 Task: Find a guest house in Tubarao, Brazil for 9 guests from 8th to 15th August, with self check-in, a price range of 10,000 to 14,000, 5 bedrooms, 5 bathrooms, 8+ beds, and amenities including Wifi, Free parking, TV, Gym, and Breakfast.
Action: Mouse moved to (420, 106)
Screenshot: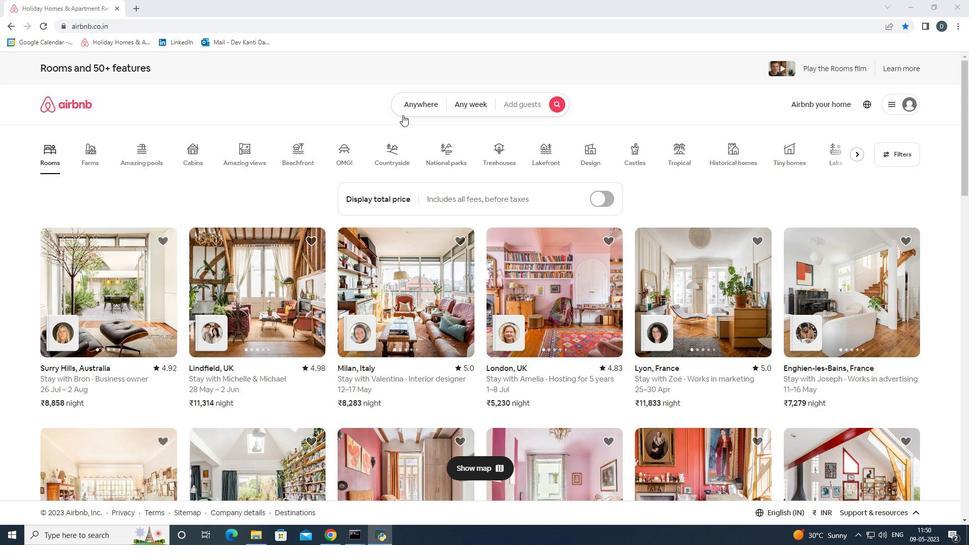 
Action: Mouse pressed left at (420, 106)
Screenshot: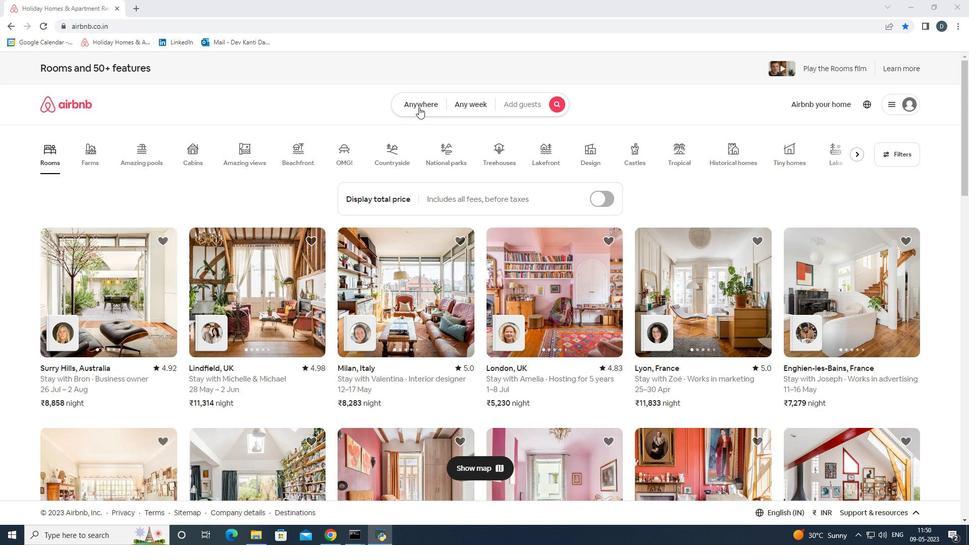 
Action: Mouse moved to (375, 143)
Screenshot: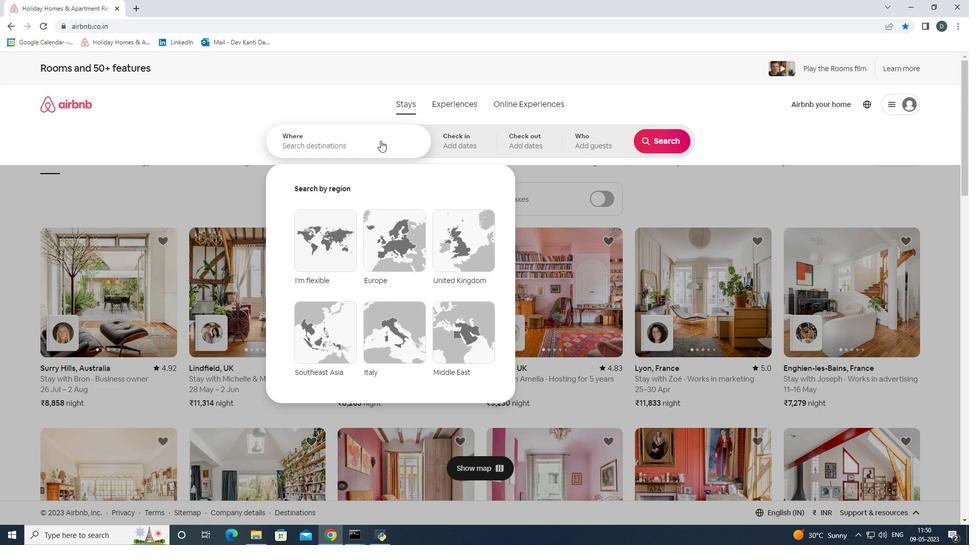 
Action: Mouse pressed left at (375, 143)
Screenshot: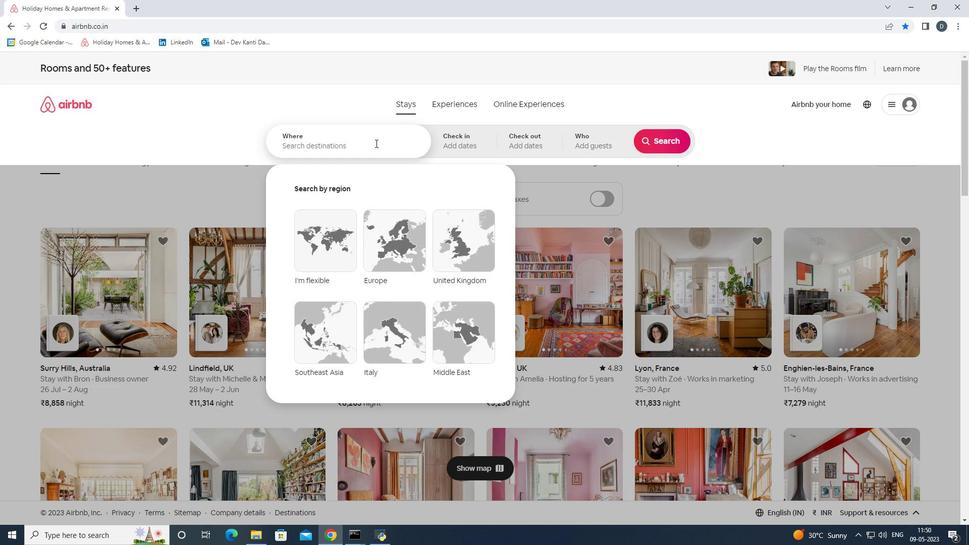 
Action: Key pressed <Key.shift>Tubarao,<Key.space><Key.shift><Key.shift><Key.shift><Key.shift><Key.shift><Key.shift><Key.shift><Key.shift><Key.shift><Key.shift><Key.shift><Key.shift><Key.shift><Key.shift>Brazil<Key.enter>
Screenshot: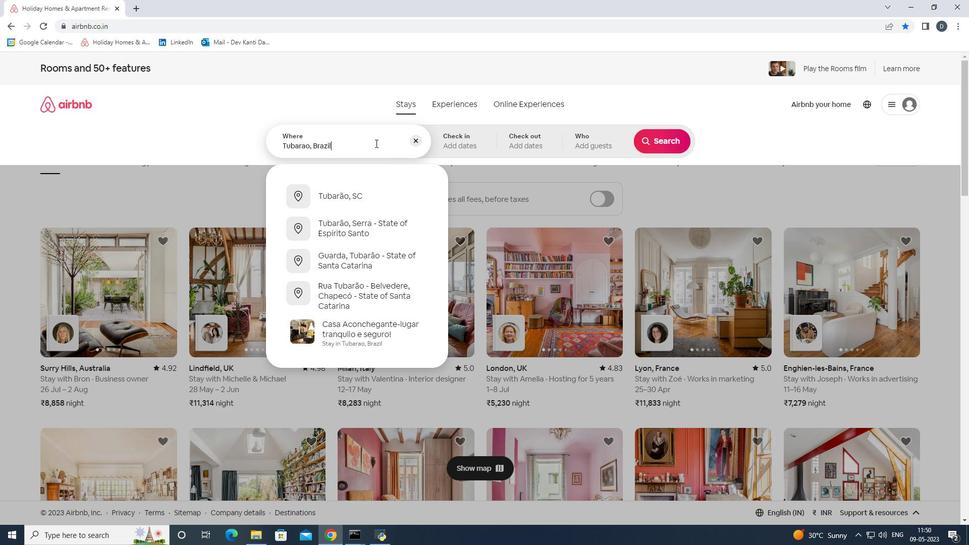 
Action: Mouse moved to (659, 222)
Screenshot: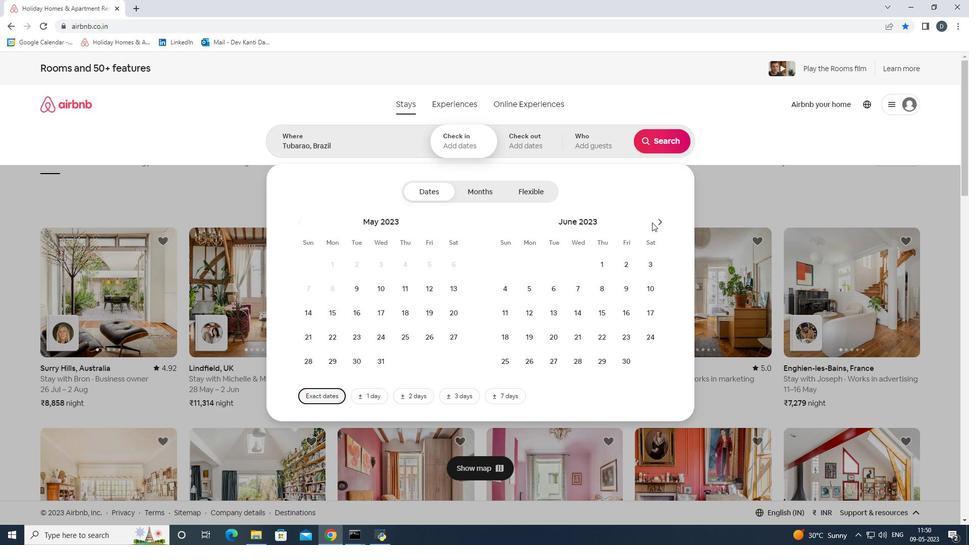 
Action: Mouse pressed left at (659, 222)
Screenshot: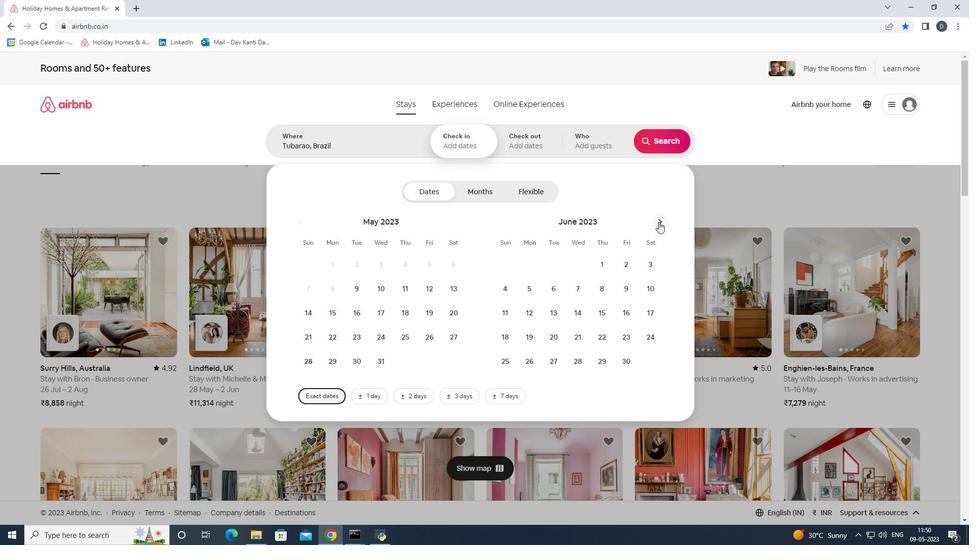 
Action: Mouse pressed left at (659, 222)
Screenshot: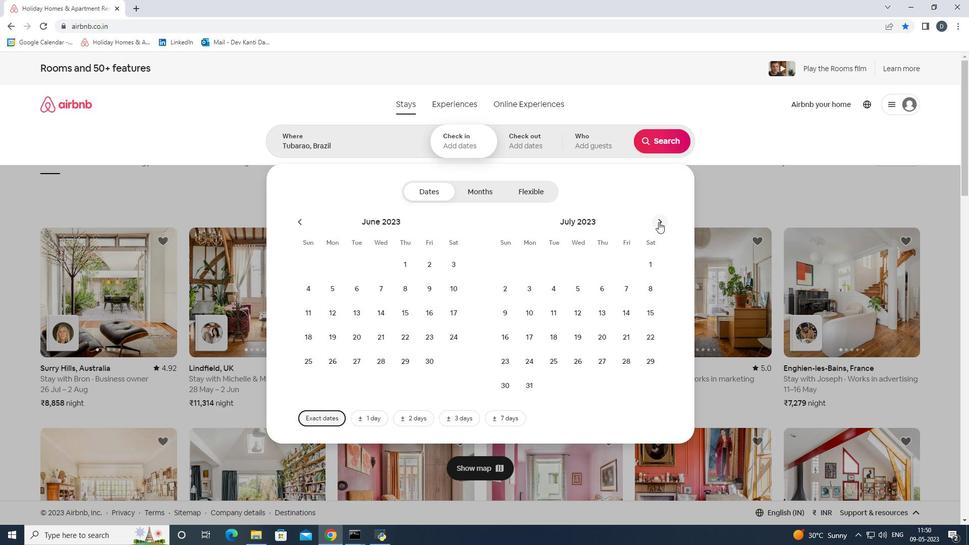 
Action: Mouse moved to (562, 286)
Screenshot: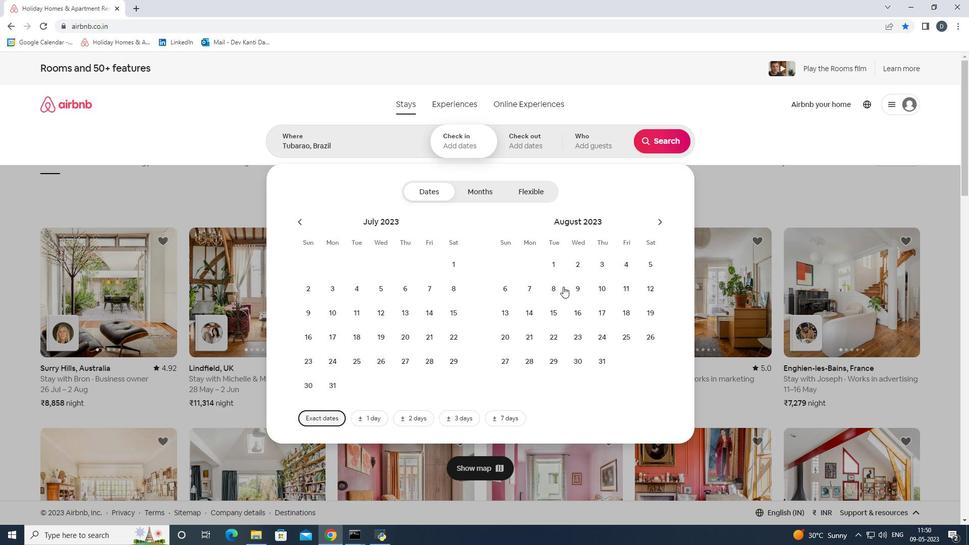 
Action: Mouse pressed left at (562, 286)
Screenshot: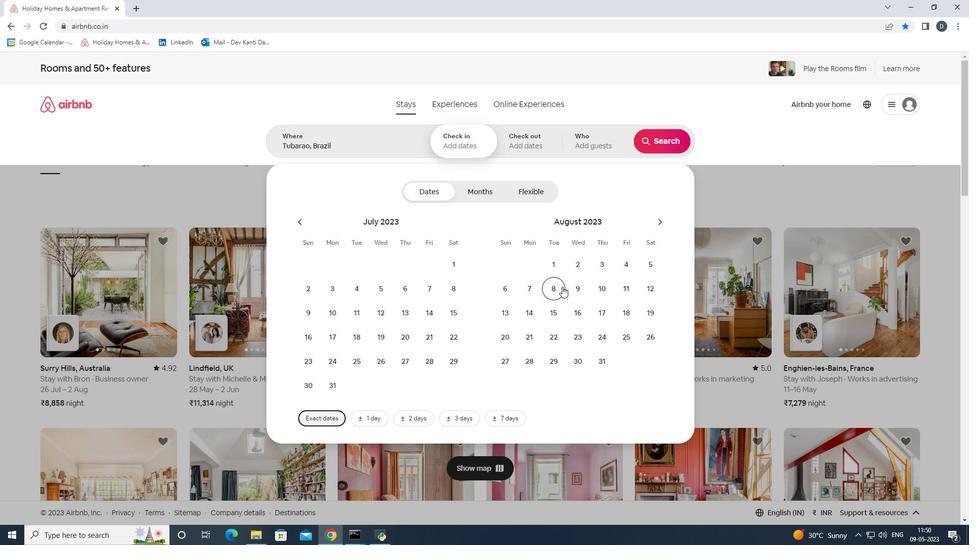 
Action: Mouse moved to (558, 311)
Screenshot: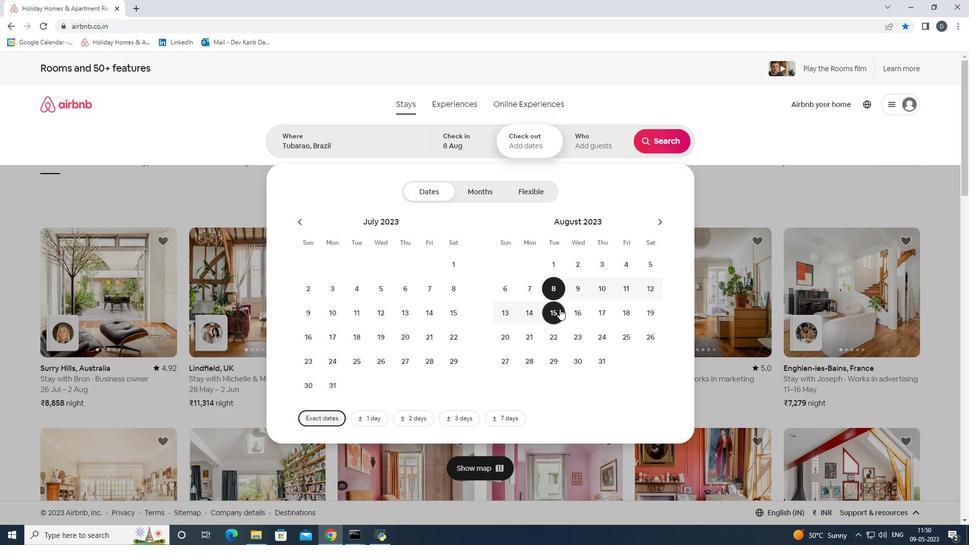 
Action: Mouse pressed left at (558, 311)
Screenshot: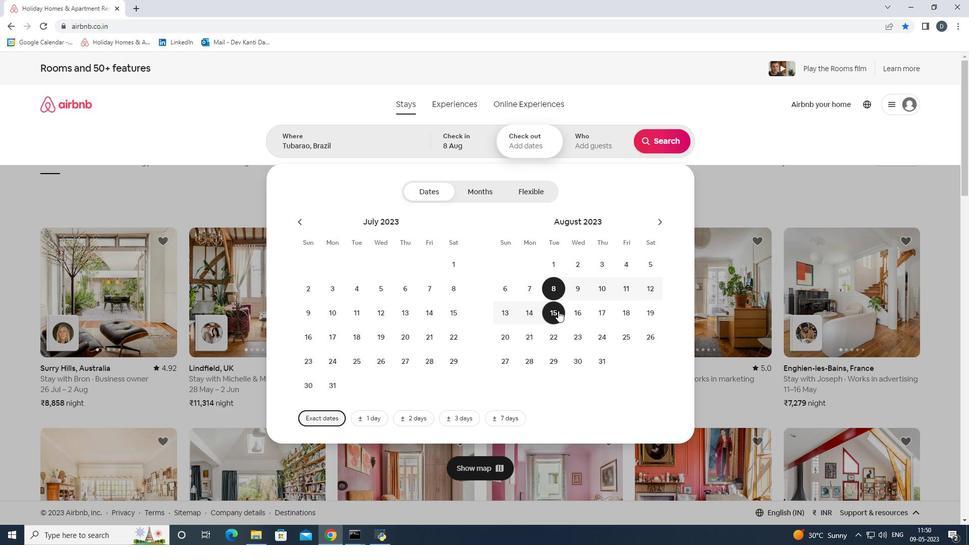 
Action: Mouse moved to (590, 143)
Screenshot: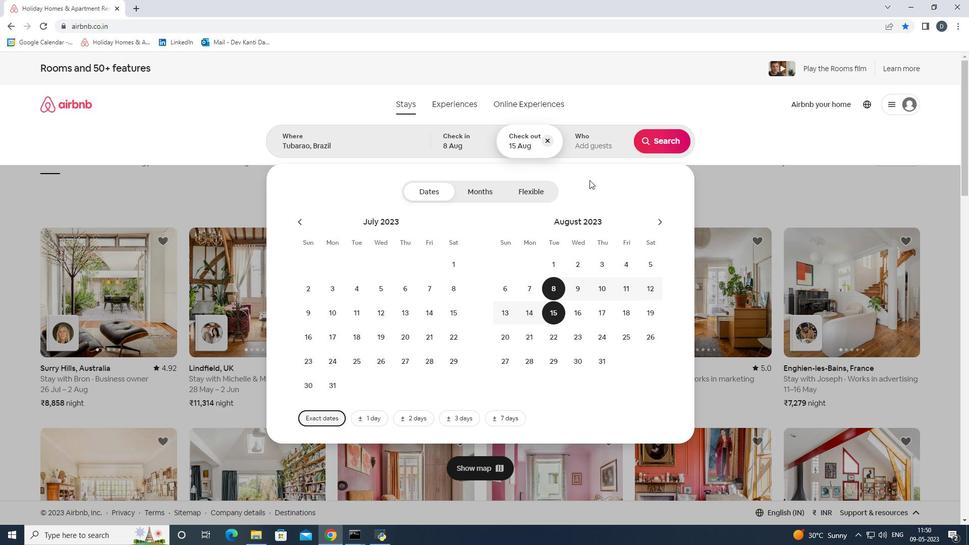 
Action: Mouse pressed left at (590, 143)
Screenshot: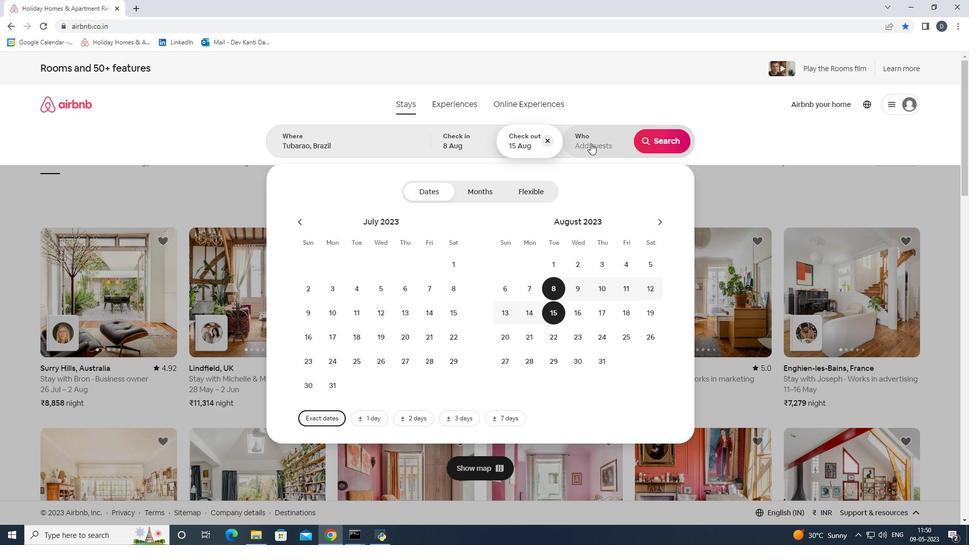 
Action: Mouse moved to (667, 197)
Screenshot: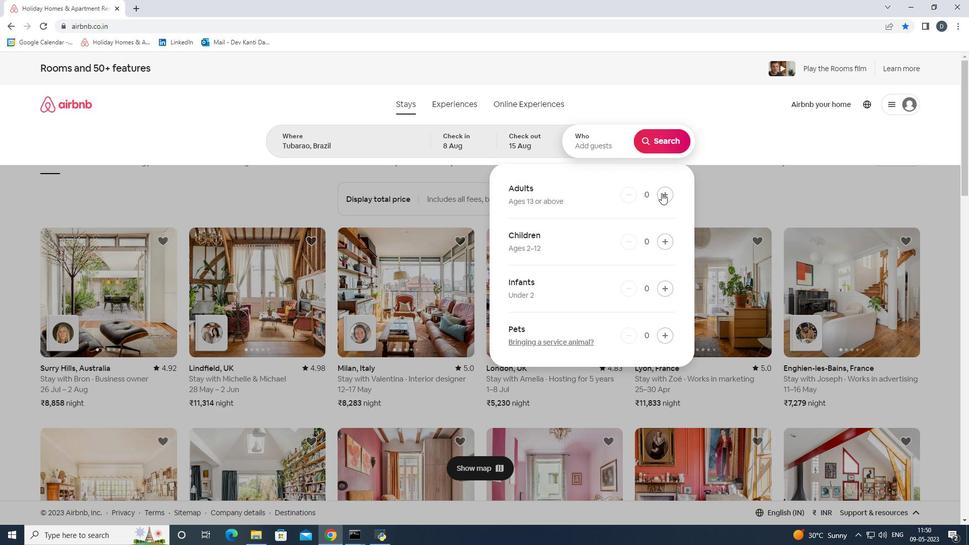 
Action: Mouse pressed left at (667, 197)
Screenshot: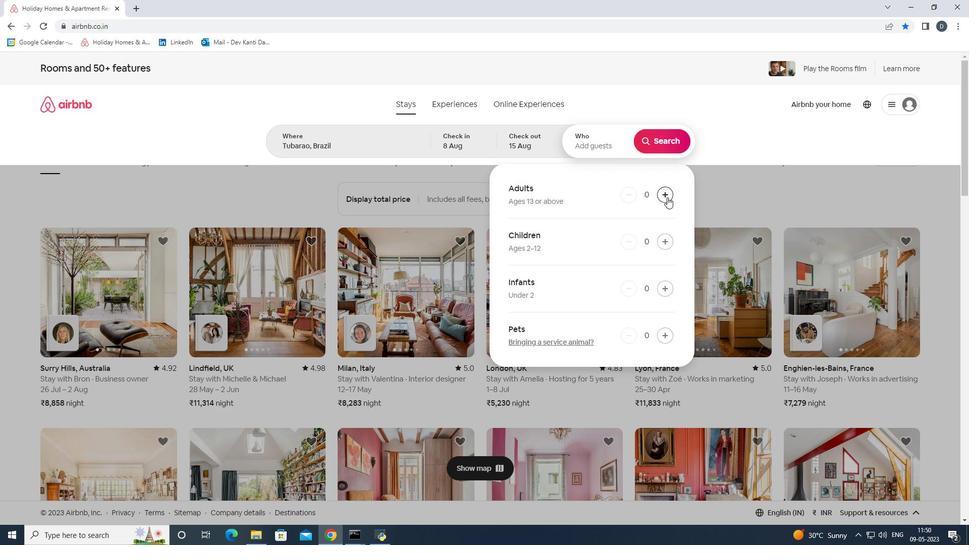 
Action: Mouse pressed left at (667, 197)
Screenshot: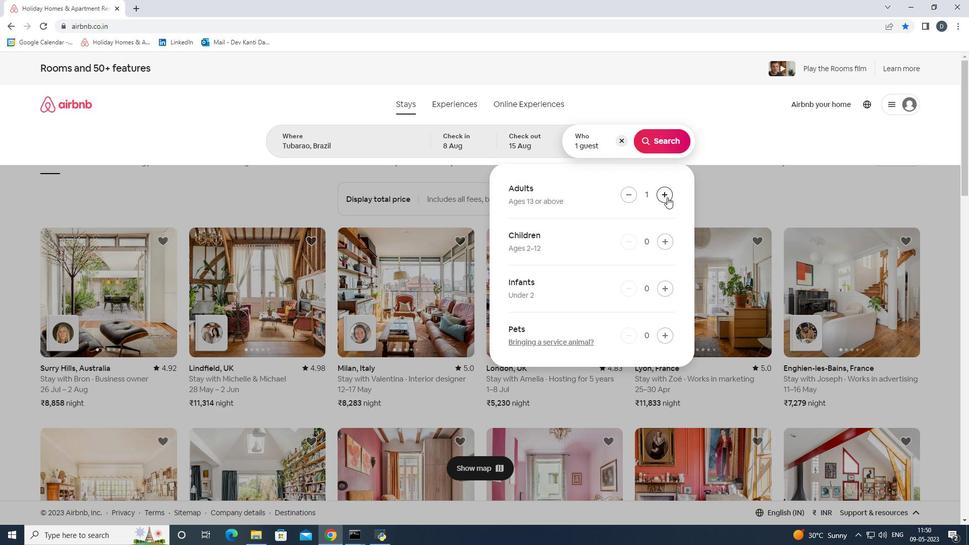 
Action: Mouse pressed left at (667, 197)
Screenshot: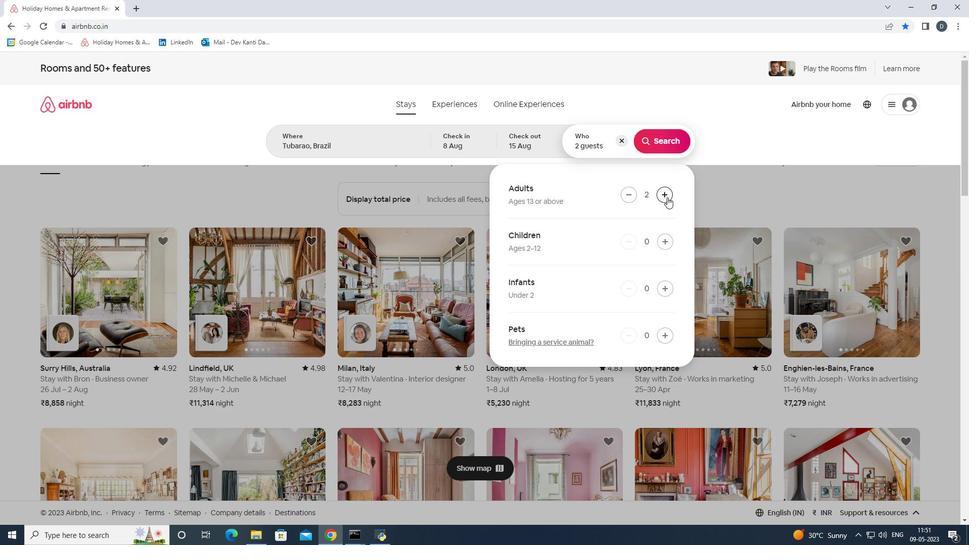 
Action: Mouse pressed left at (667, 197)
Screenshot: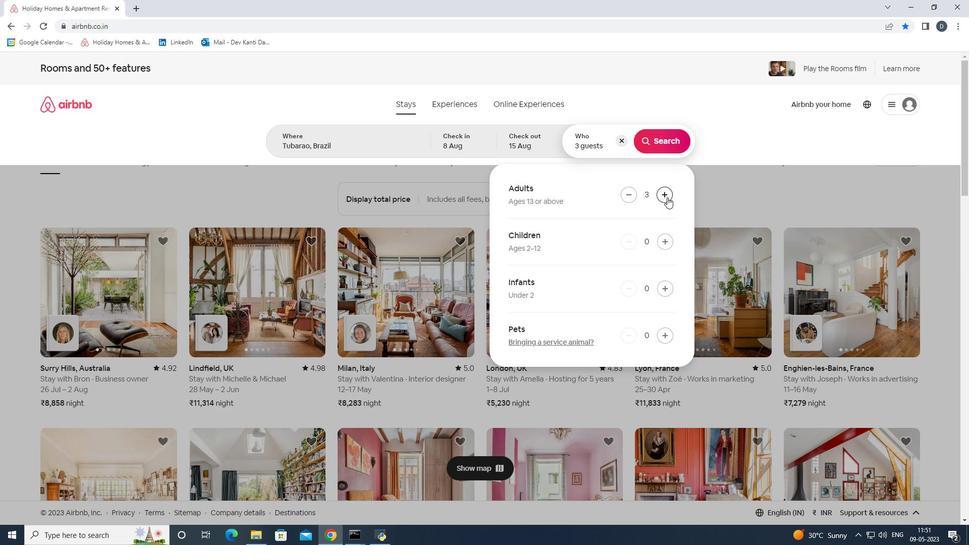 
Action: Mouse pressed left at (667, 197)
Screenshot: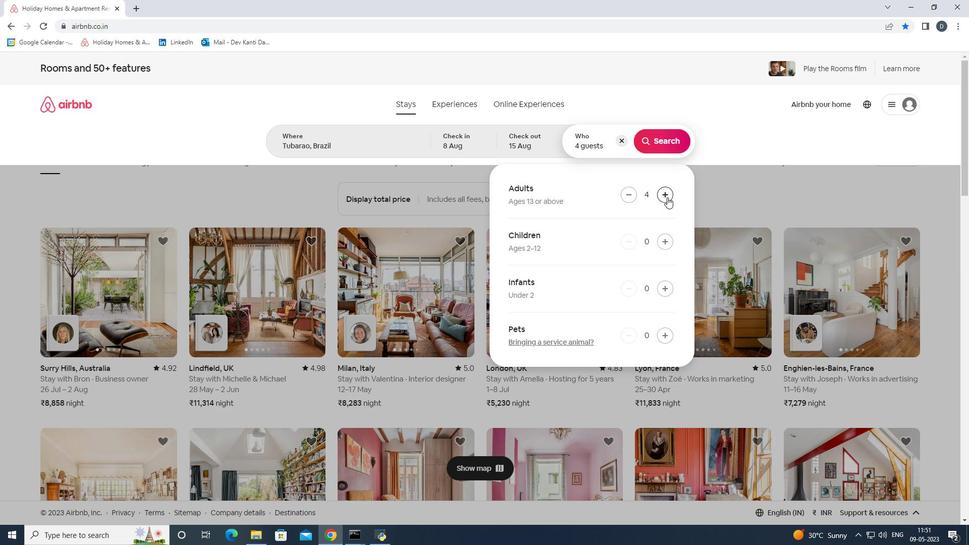 
Action: Mouse pressed left at (667, 197)
Screenshot: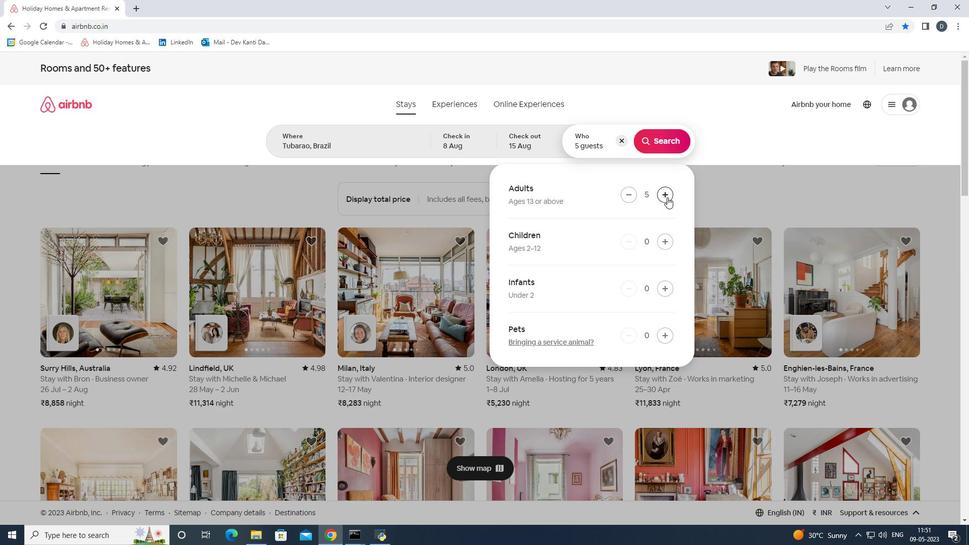
Action: Mouse pressed left at (667, 197)
Screenshot: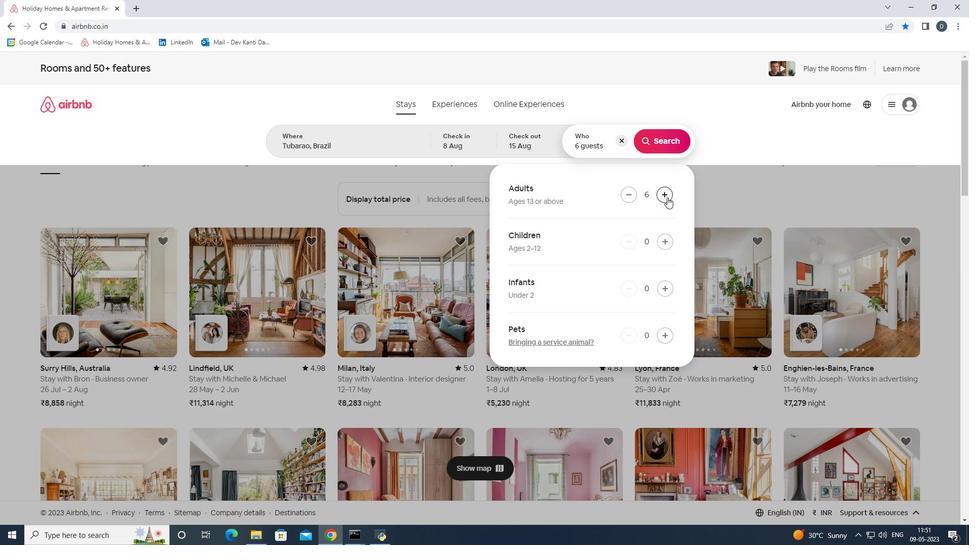 
Action: Mouse pressed left at (667, 197)
Screenshot: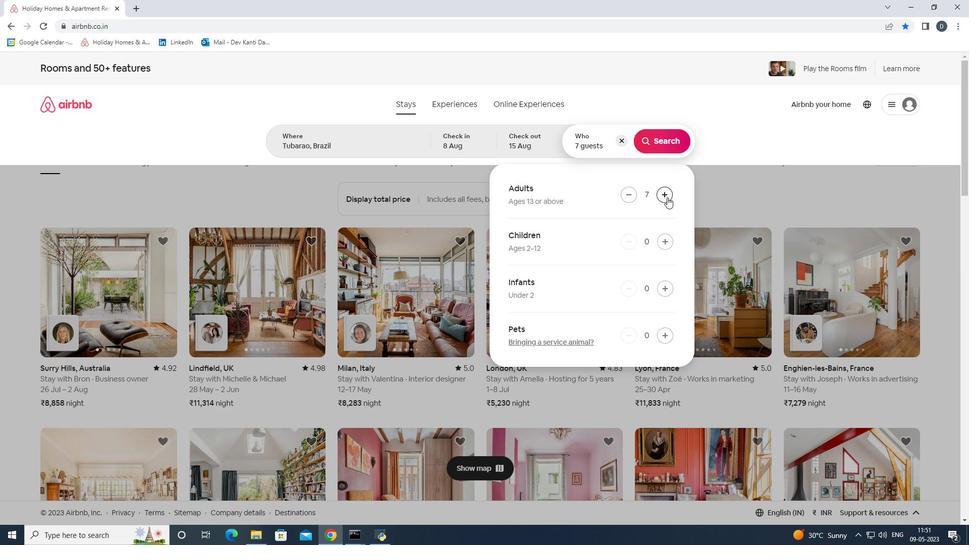 
Action: Mouse pressed left at (667, 197)
Screenshot: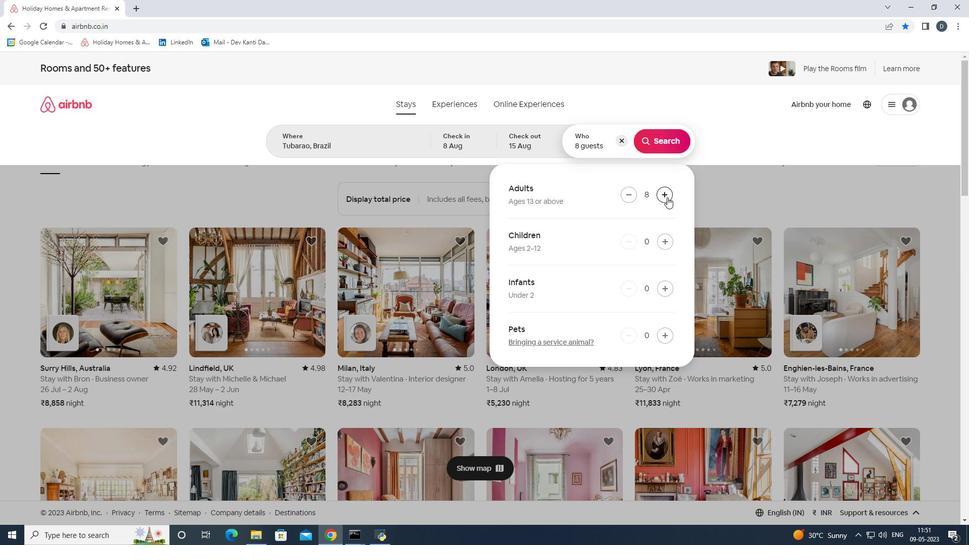 
Action: Mouse moved to (662, 142)
Screenshot: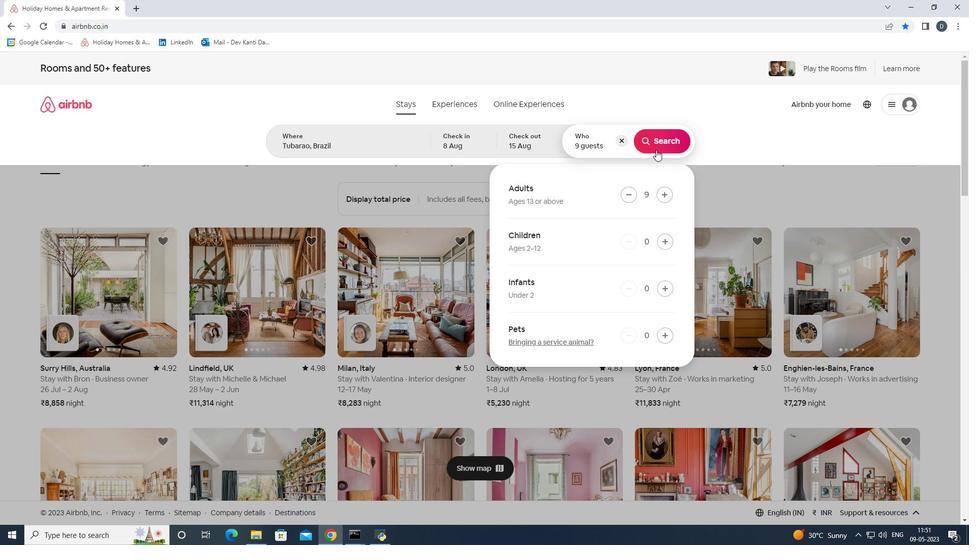 
Action: Mouse pressed left at (662, 142)
Screenshot: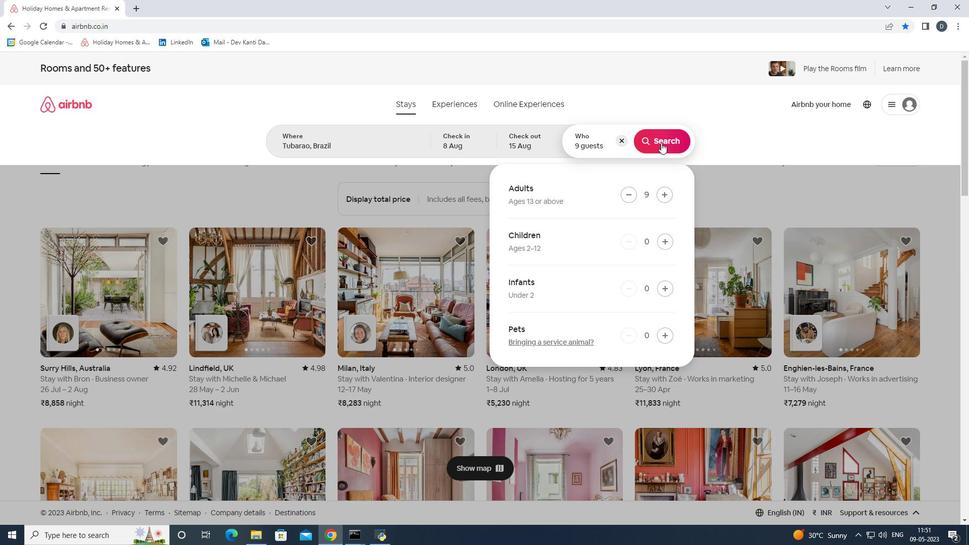 
Action: Mouse moved to (921, 114)
Screenshot: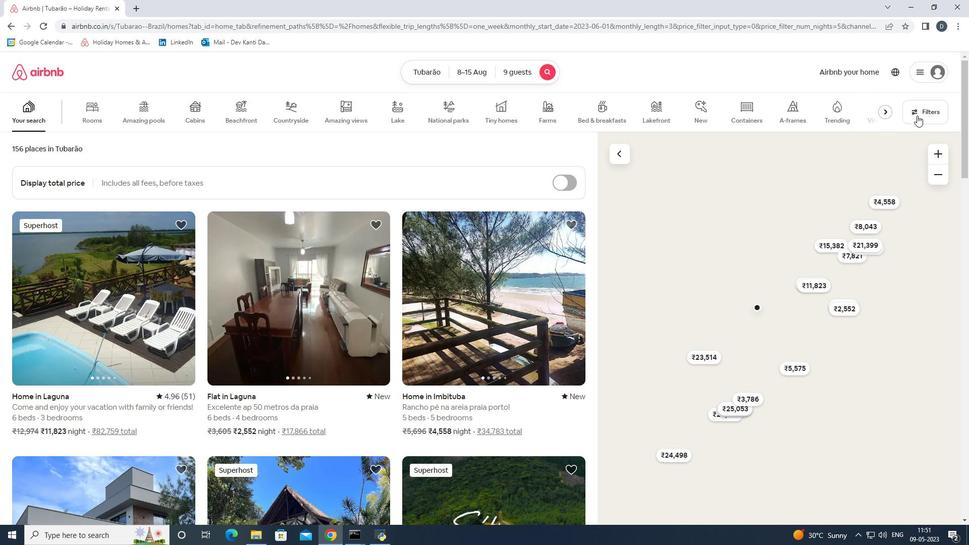 
Action: Mouse pressed left at (921, 114)
Screenshot: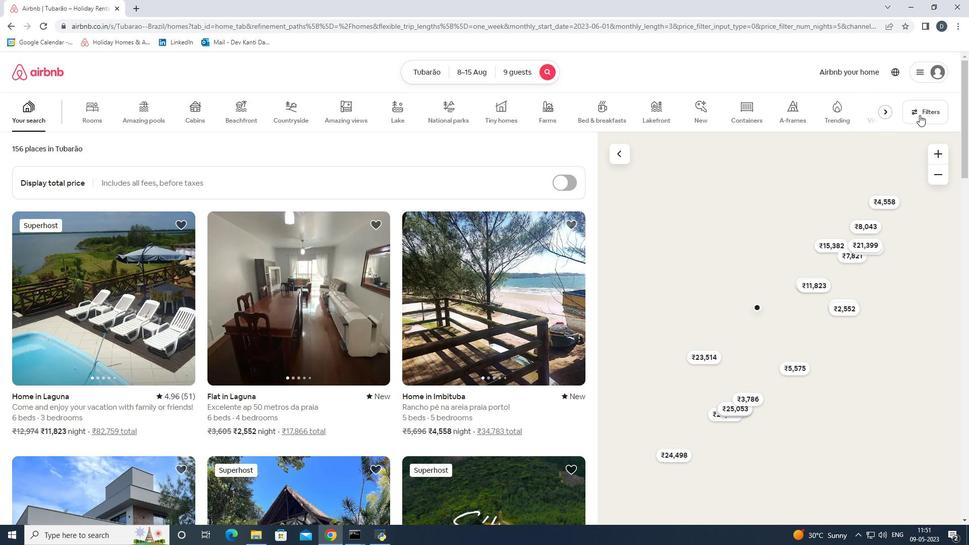
Action: Mouse moved to (373, 359)
Screenshot: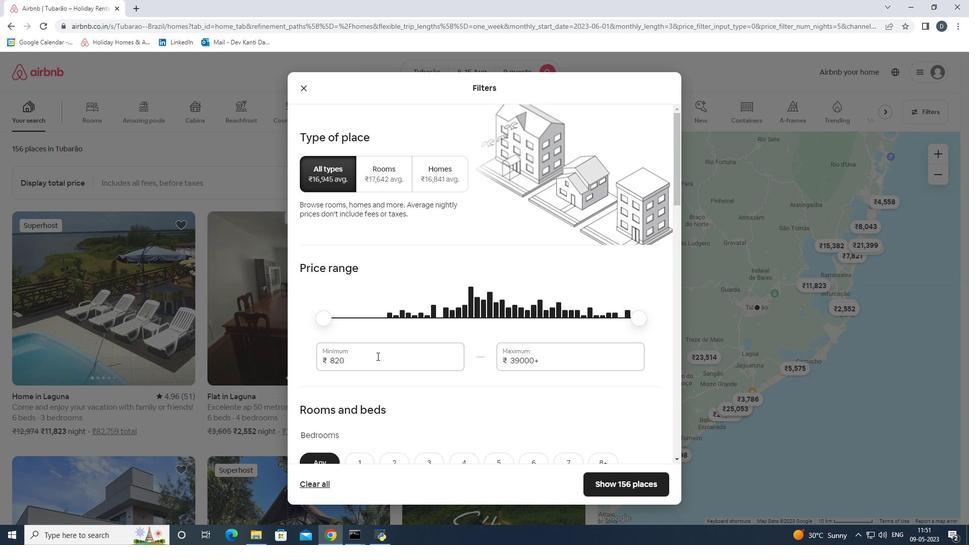 
Action: Mouse pressed left at (373, 359)
Screenshot: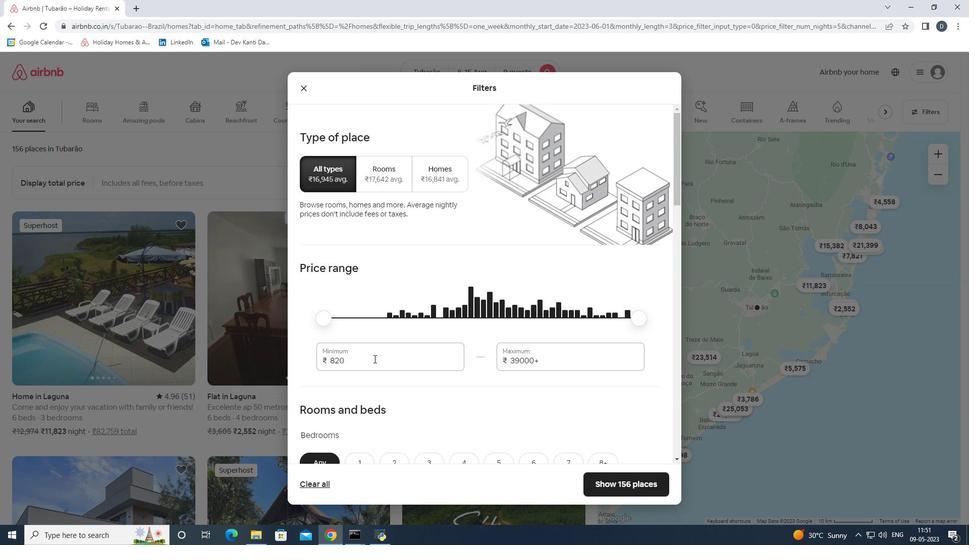 
Action: Mouse pressed left at (373, 359)
Screenshot: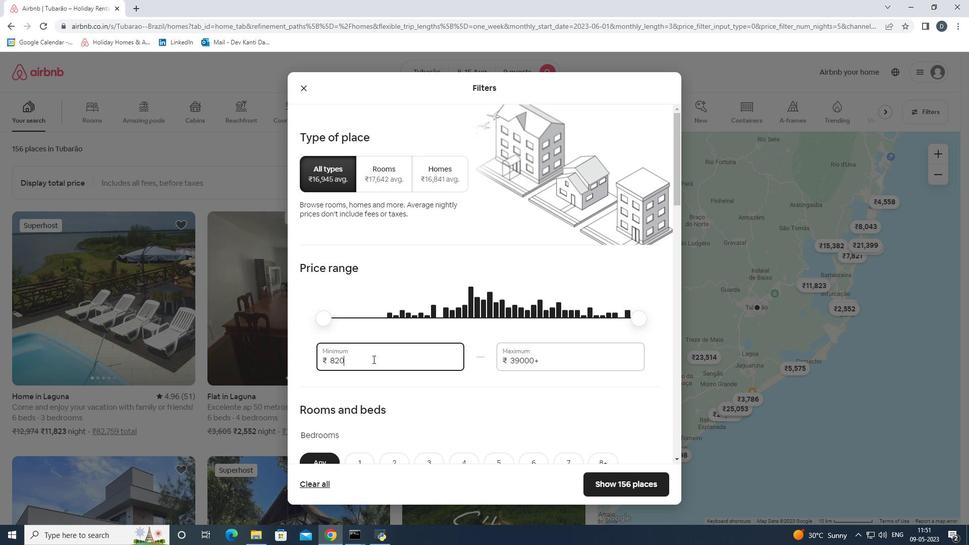 
Action: Key pressed 10000<Key.tab>14000
Screenshot: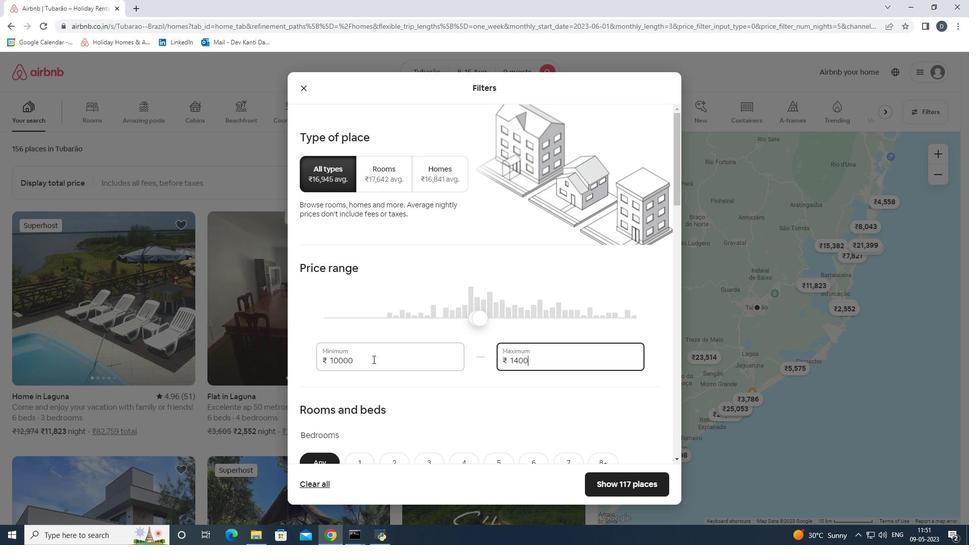 
Action: Mouse scrolled (373, 359) with delta (0, 0)
Screenshot: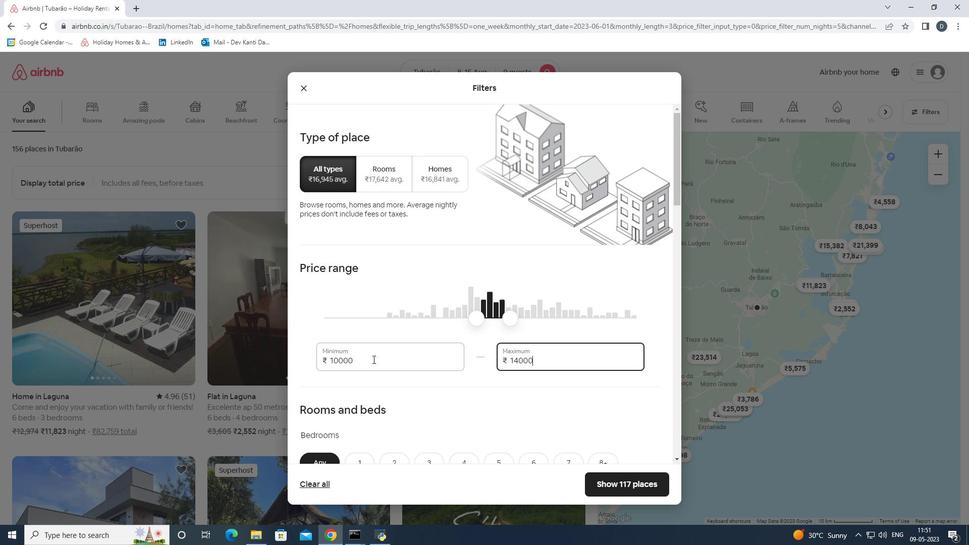 
Action: Mouse scrolled (373, 359) with delta (0, 0)
Screenshot: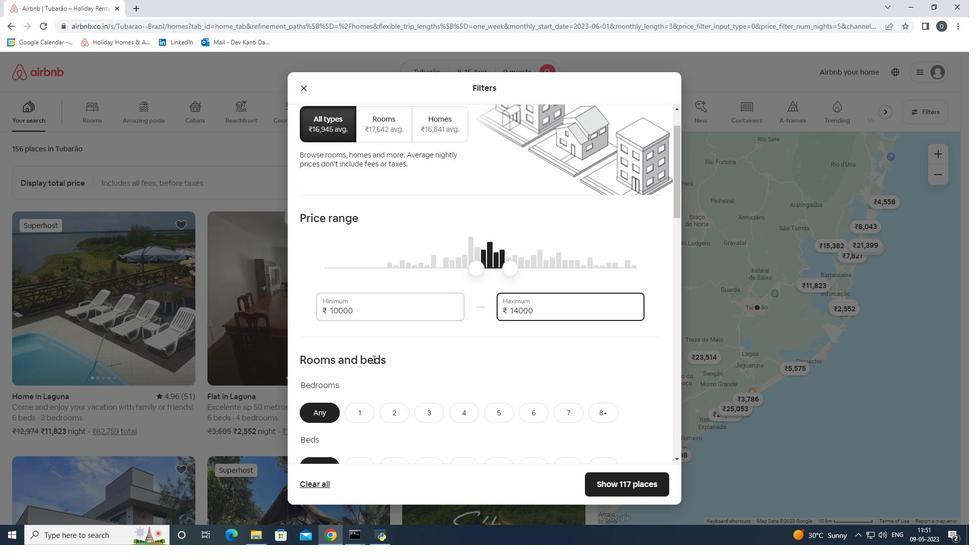 
Action: Mouse scrolled (373, 359) with delta (0, 0)
Screenshot: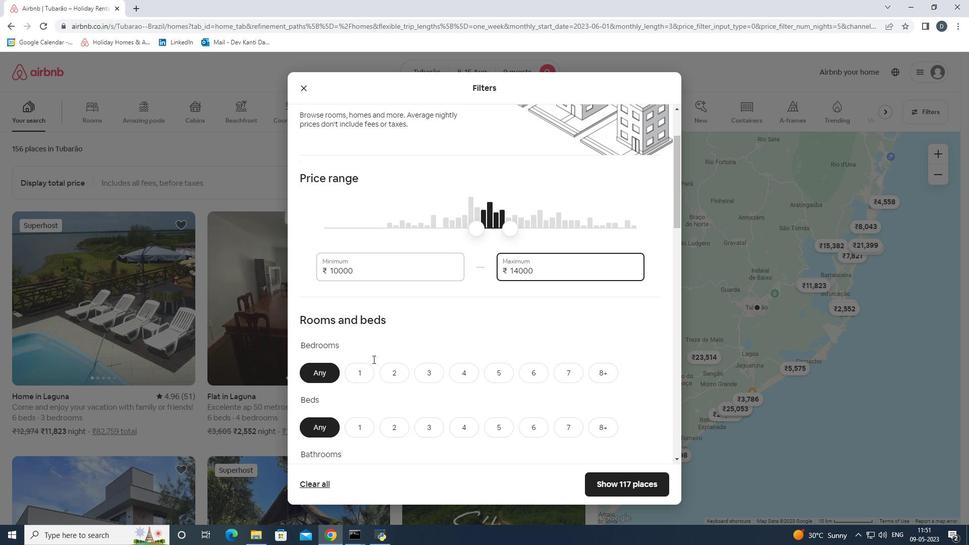 
Action: Mouse moved to (497, 311)
Screenshot: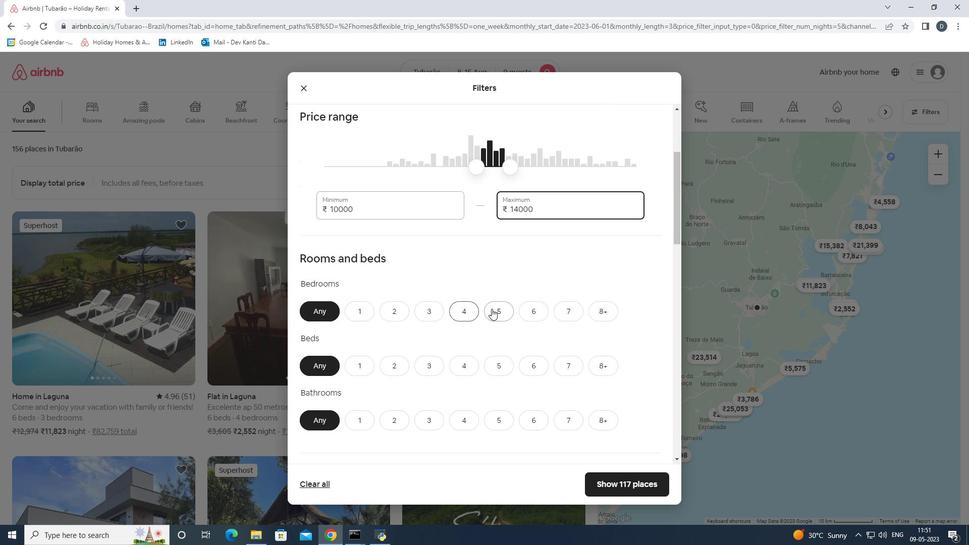 
Action: Mouse pressed left at (497, 311)
Screenshot: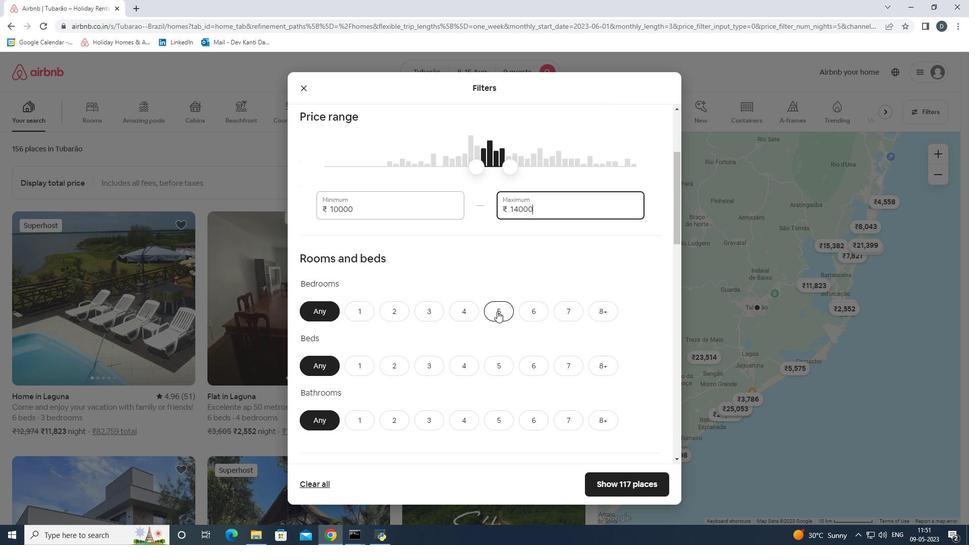 
Action: Mouse moved to (606, 363)
Screenshot: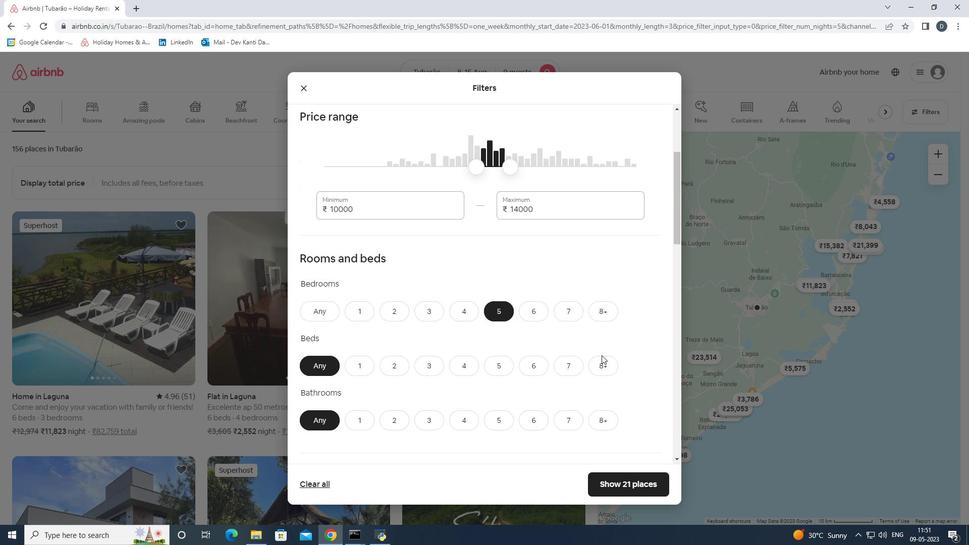 
Action: Mouse pressed left at (606, 363)
Screenshot: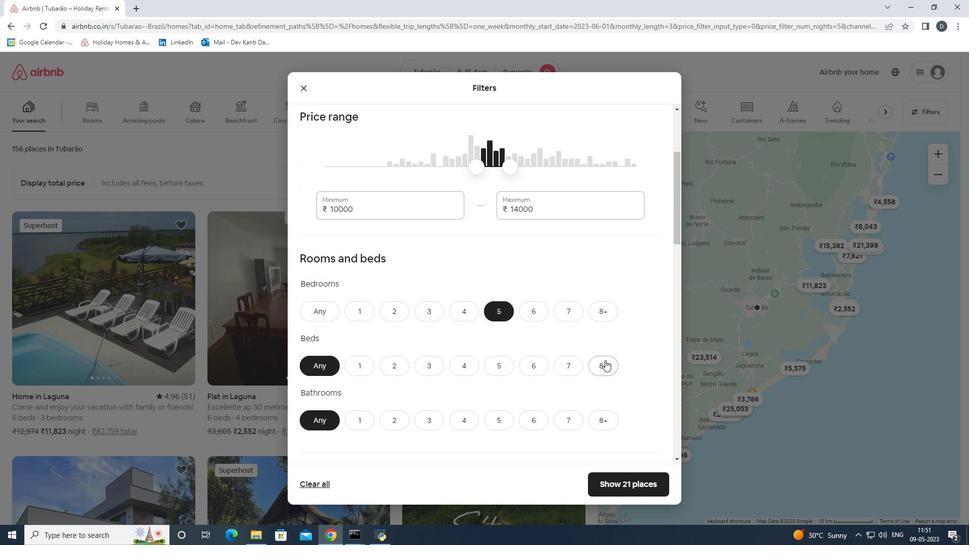 
Action: Mouse moved to (506, 417)
Screenshot: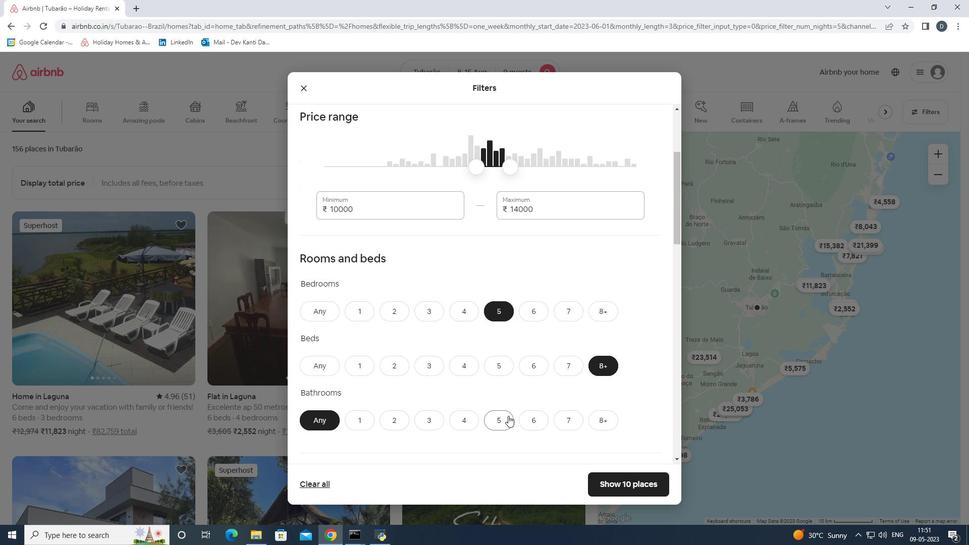 
Action: Mouse pressed left at (506, 417)
Screenshot: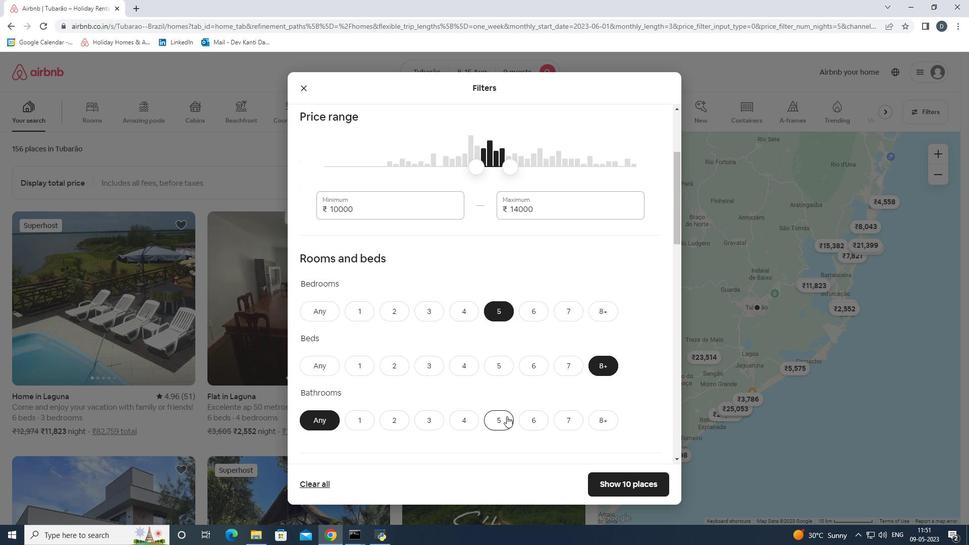 
Action: Mouse moved to (512, 403)
Screenshot: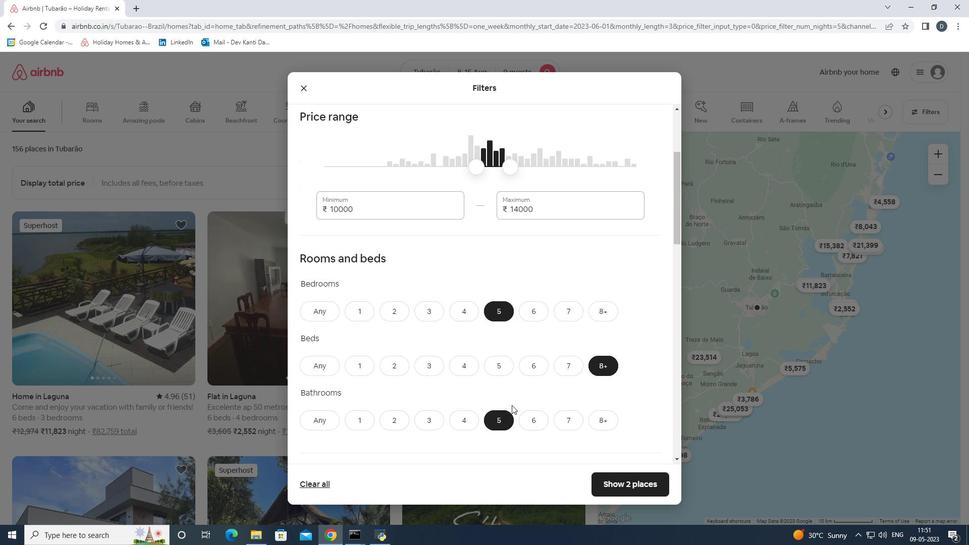 
Action: Mouse scrolled (512, 403) with delta (0, 0)
Screenshot: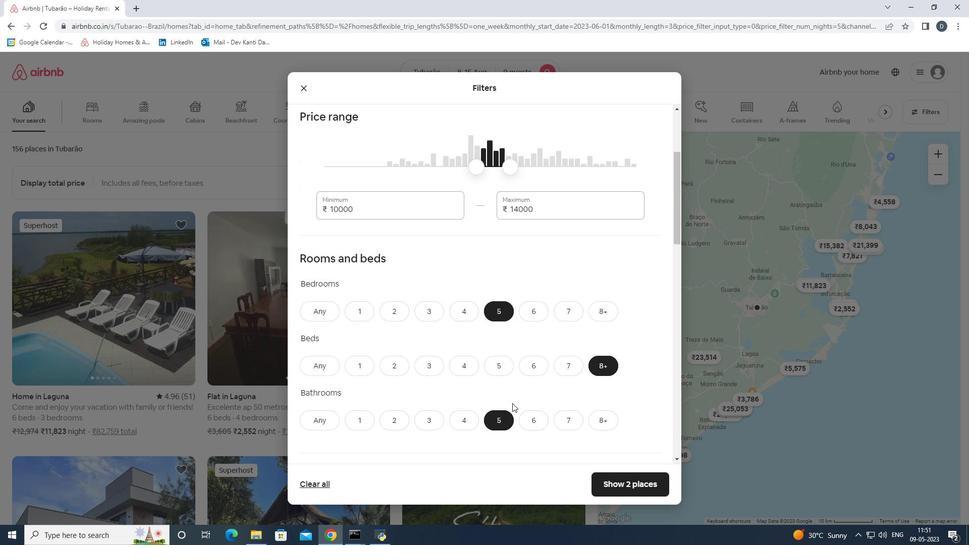 
Action: Mouse scrolled (512, 403) with delta (0, 0)
Screenshot: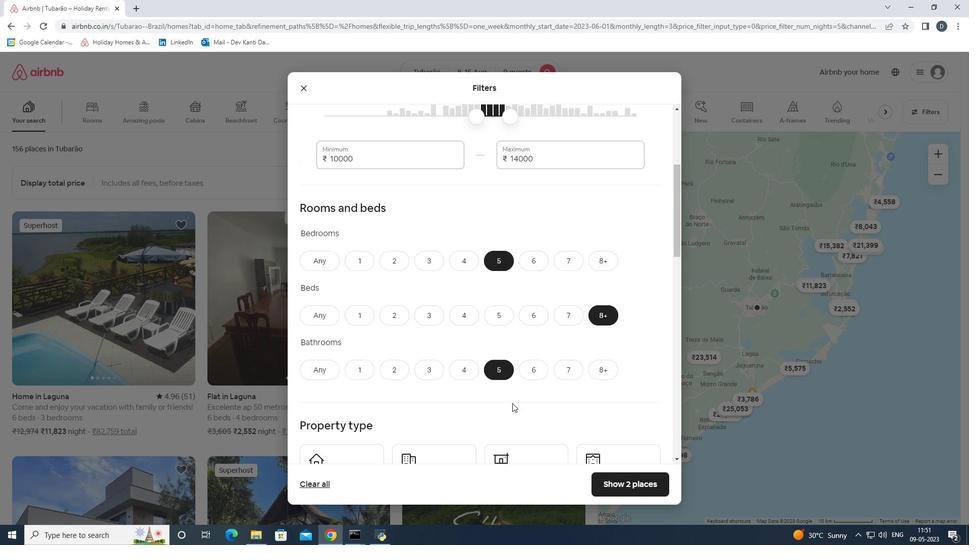 
Action: Mouse scrolled (512, 403) with delta (0, 0)
Screenshot: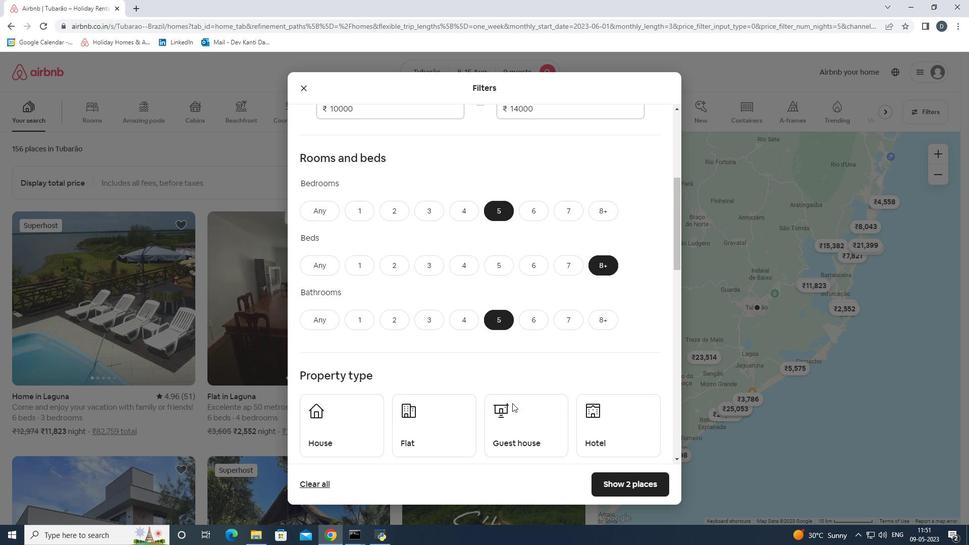 
Action: Mouse moved to (363, 378)
Screenshot: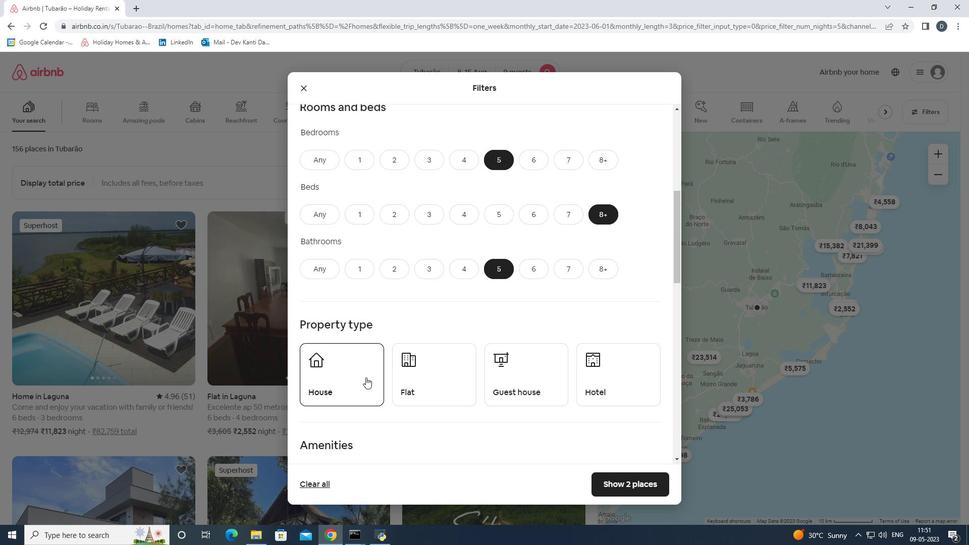
Action: Mouse pressed left at (363, 378)
Screenshot: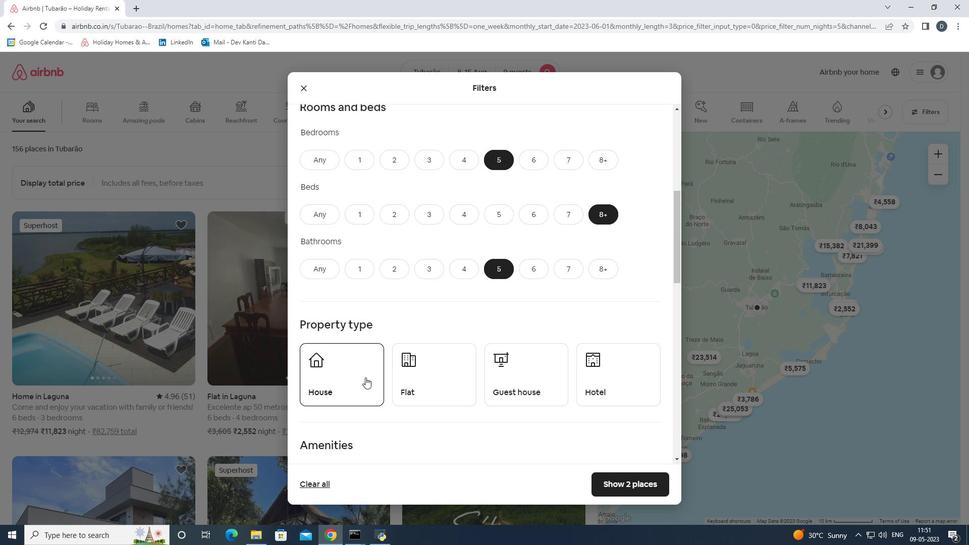 
Action: Mouse moved to (439, 376)
Screenshot: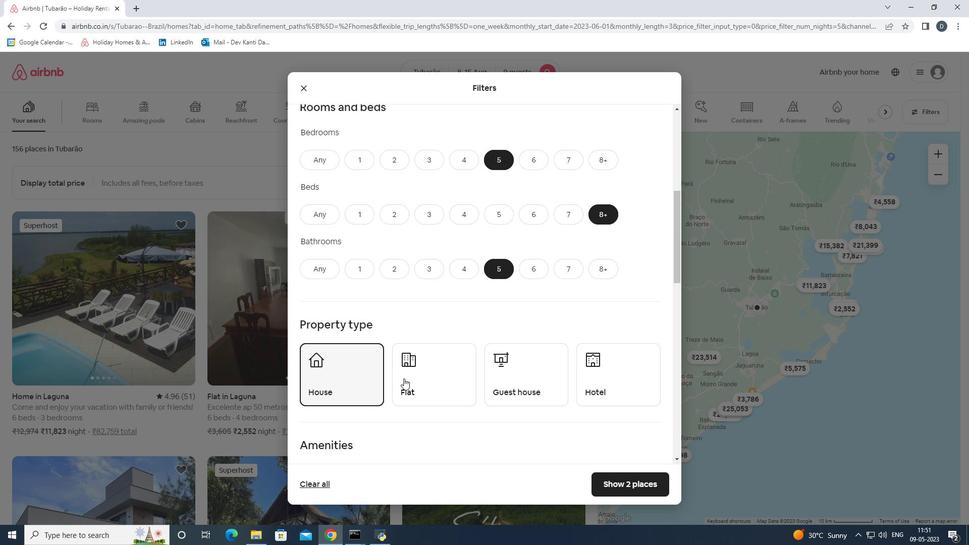 
Action: Mouse pressed left at (439, 376)
Screenshot: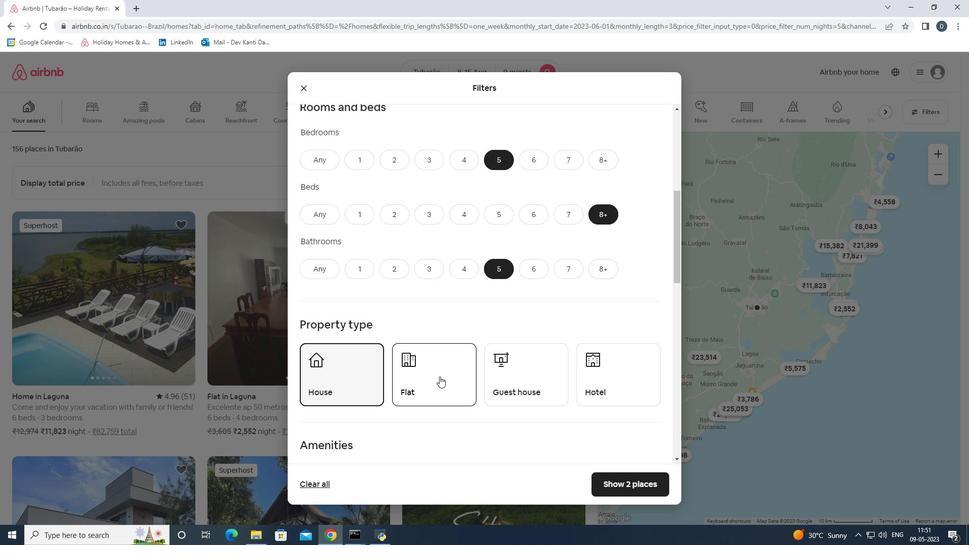 
Action: Mouse moved to (527, 376)
Screenshot: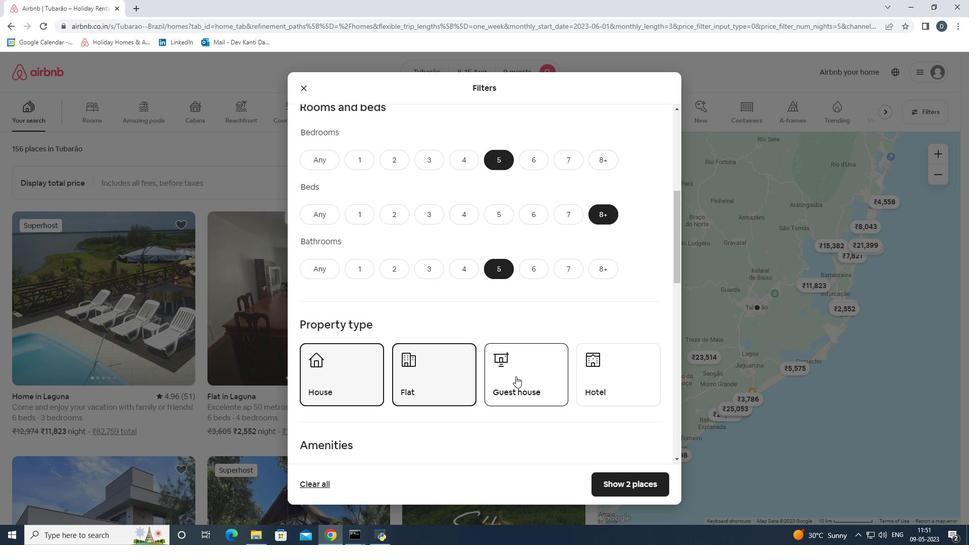 
Action: Mouse pressed left at (527, 376)
Screenshot: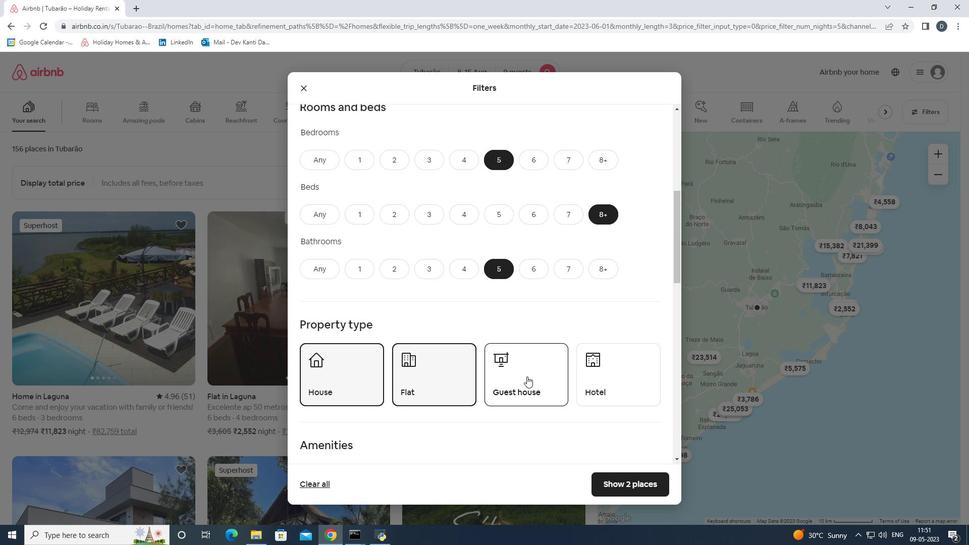 
Action: Mouse moved to (529, 375)
Screenshot: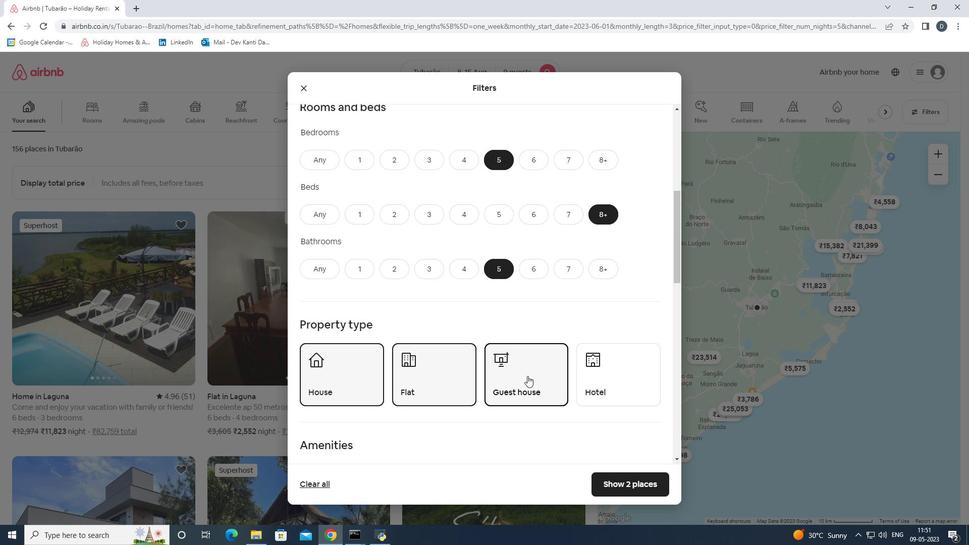 
Action: Mouse scrolled (529, 374) with delta (0, 0)
Screenshot: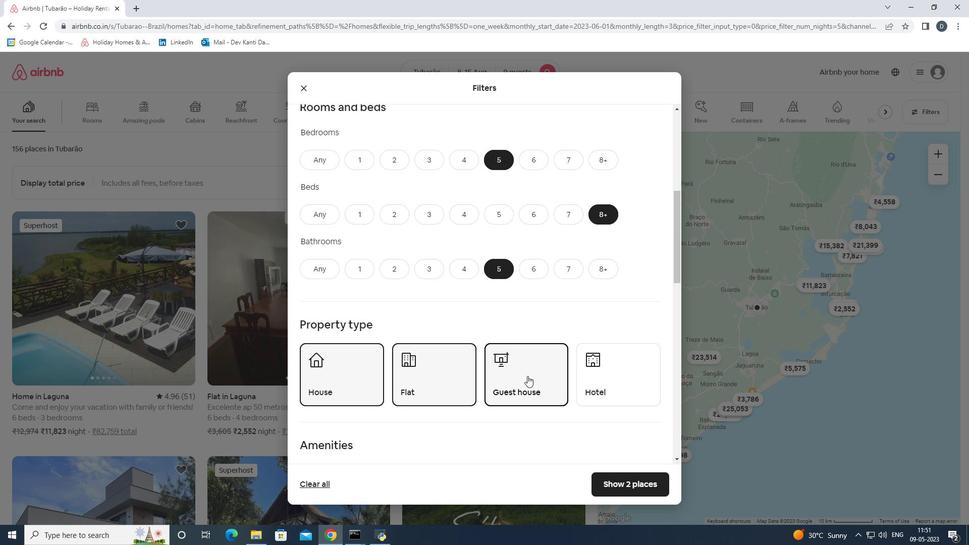 
Action: Mouse moved to (531, 372)
Screenshot: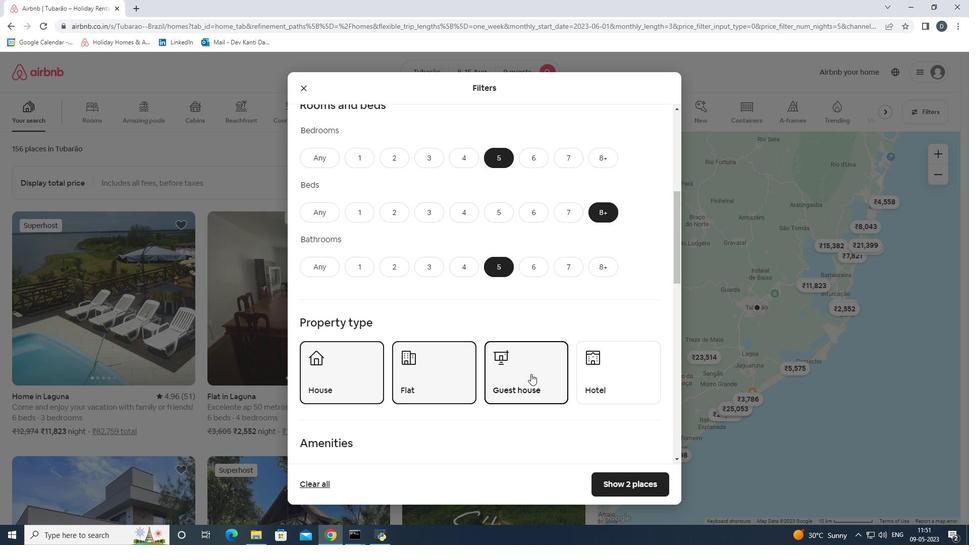 
Action: Mouse scrolled (531, 371) with delta (0, 0)
Screenshot: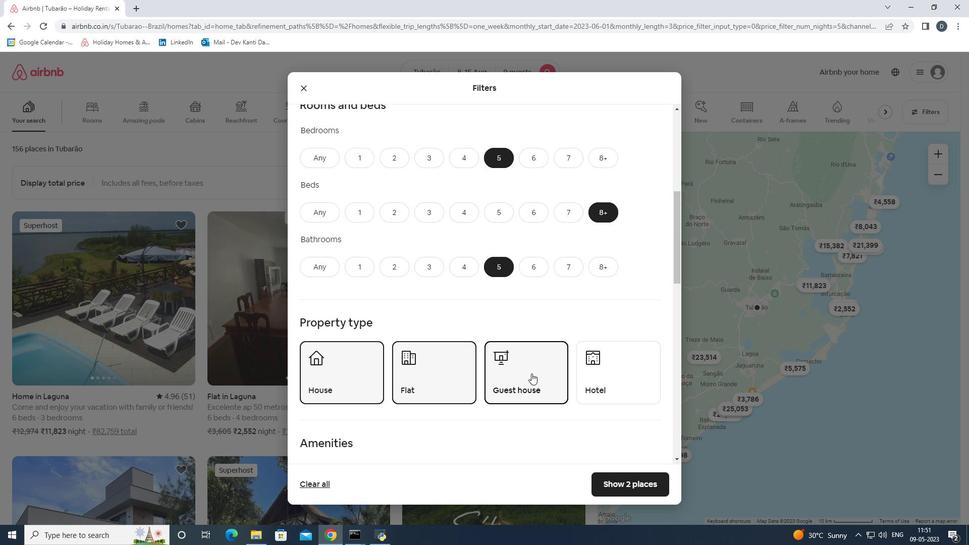 
Action: Mouse moved to (525, 370)
Screenshot: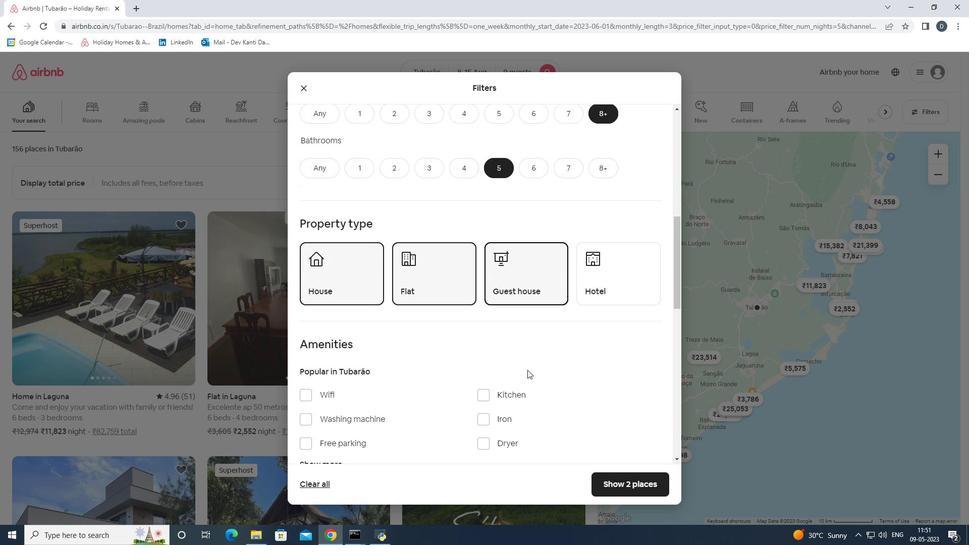
Action: Mouse scrolled (525, 369) with delta (0, 0)
Screenshot: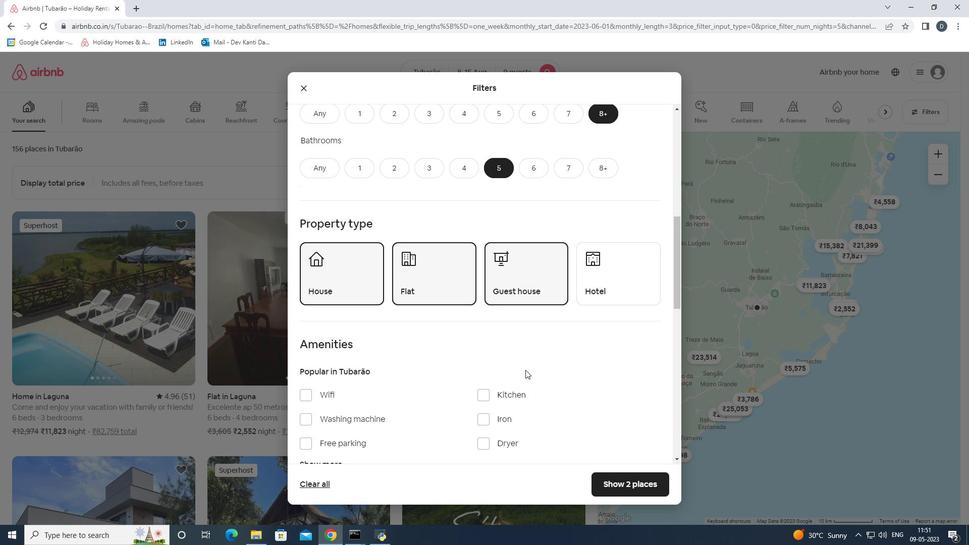 
Action: Mouse moved to (330, 339)
Screenshot: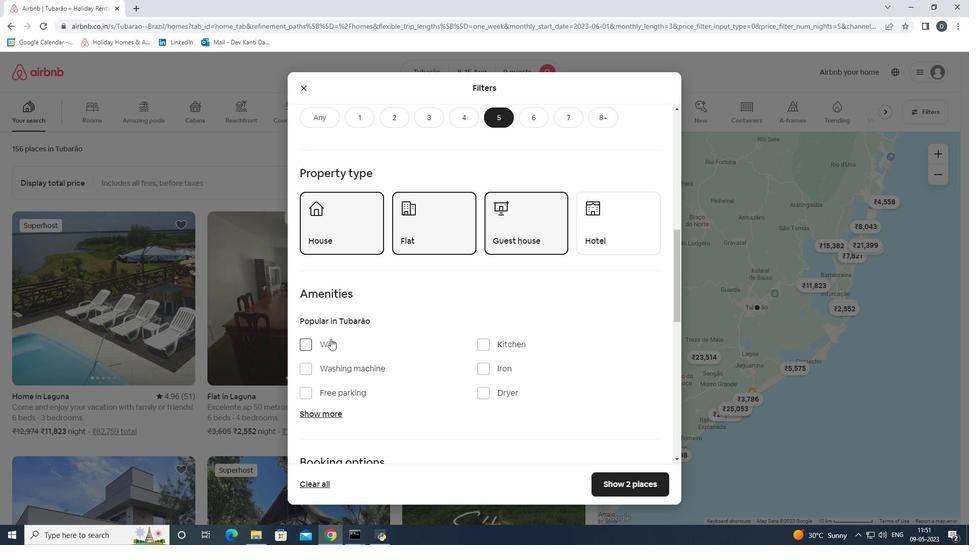
Action: Mouse pressed left at (330, 339)
Screenshot: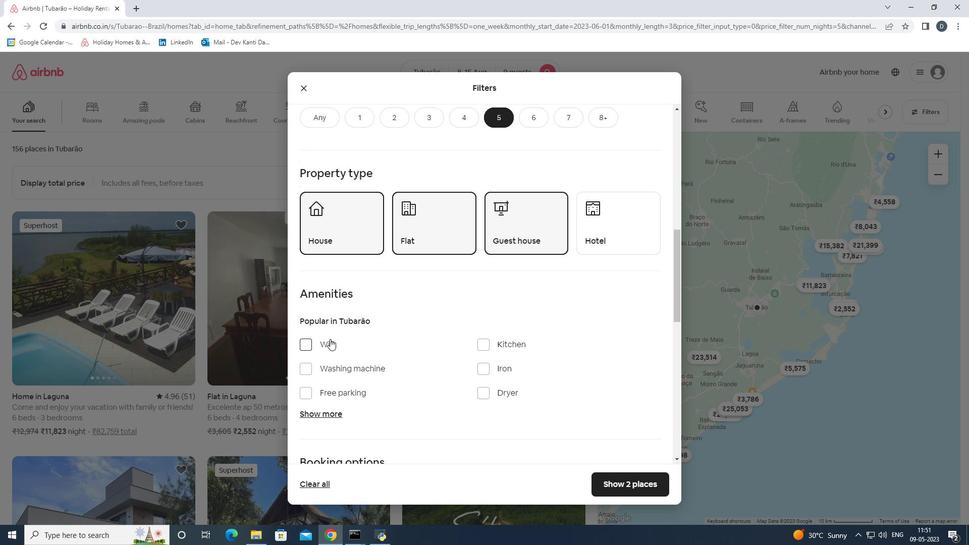 
Action: Mouse moved to (338, 391)
Screenshot: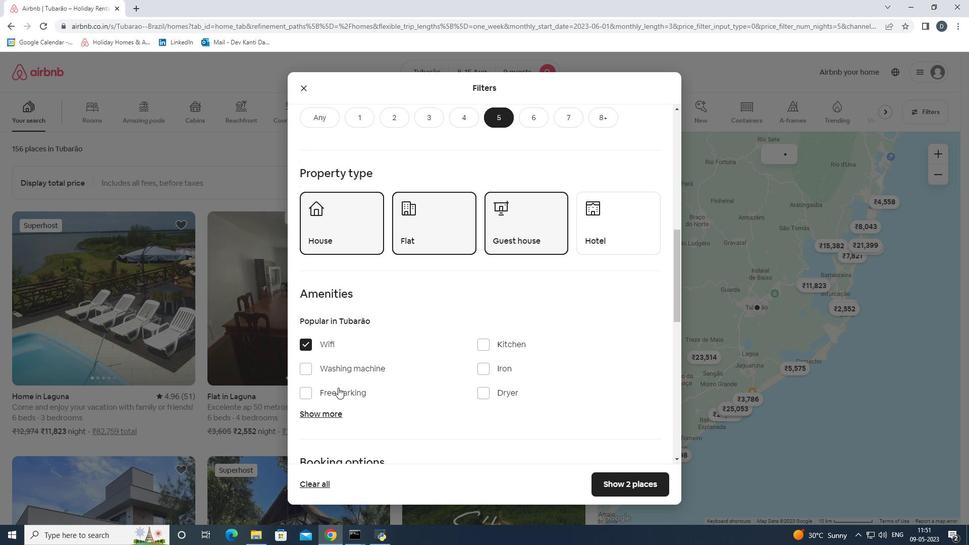 
Action: Mouse pressed left at (338, 391)
Screenshot: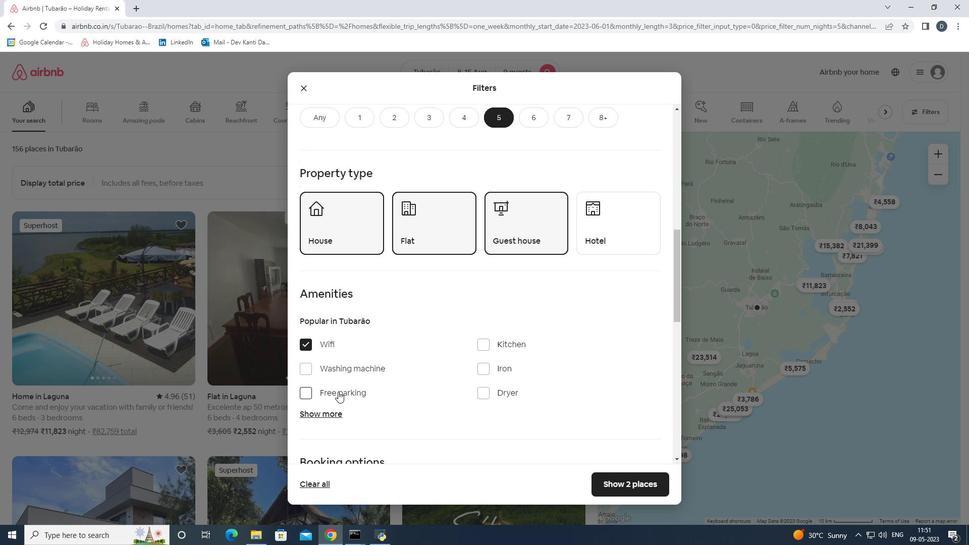 
Action: Mouse moved to (330, 411)
Screenshot: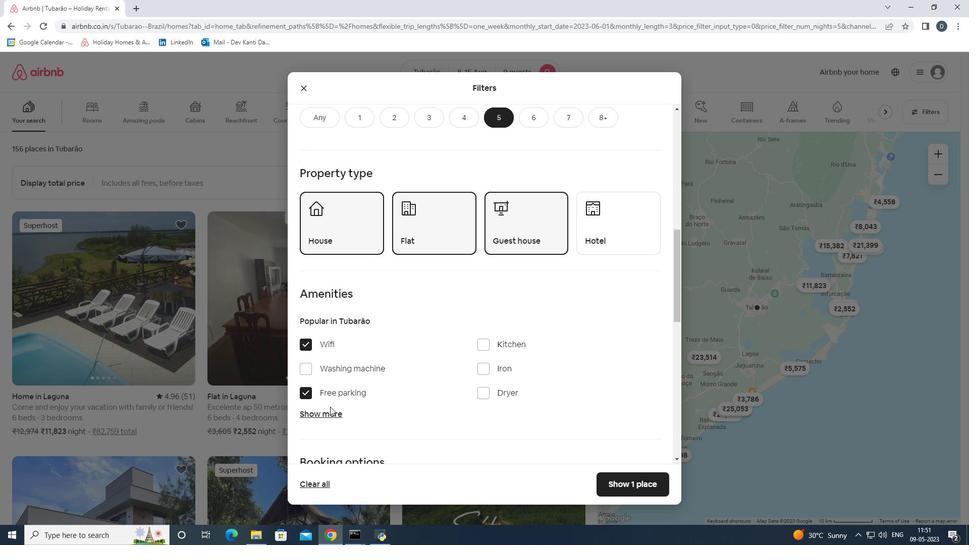 
Action: Mouse pressed left at (330, 411)
Screenshot: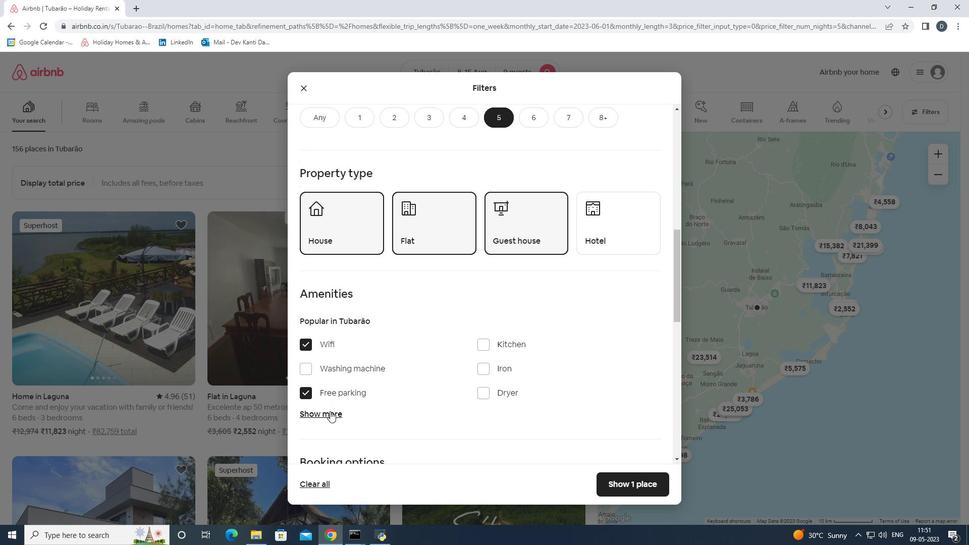 
Action: Mouse moved to (362, 408)
Screenshot: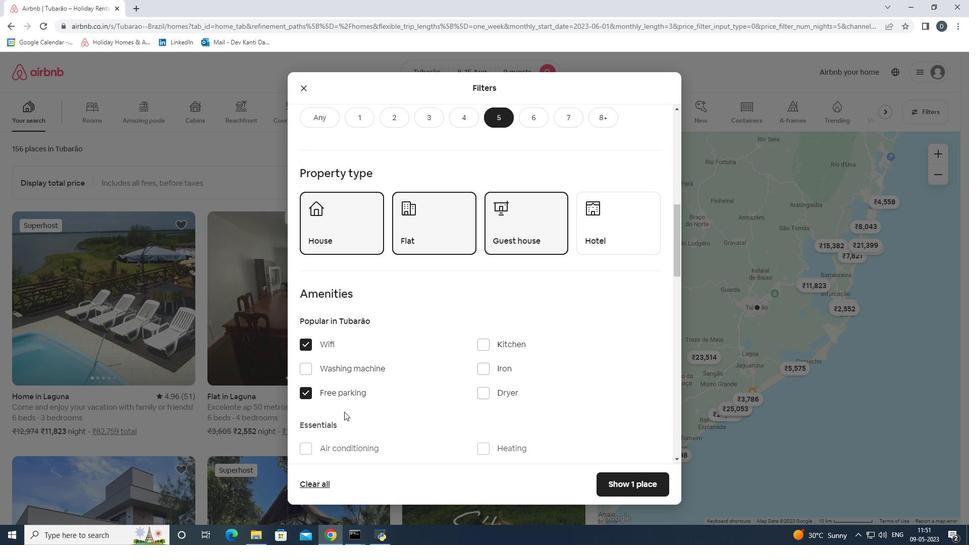 
Action: Mouse scrolled (362, 408) with delta (0, 0)
Screenshot: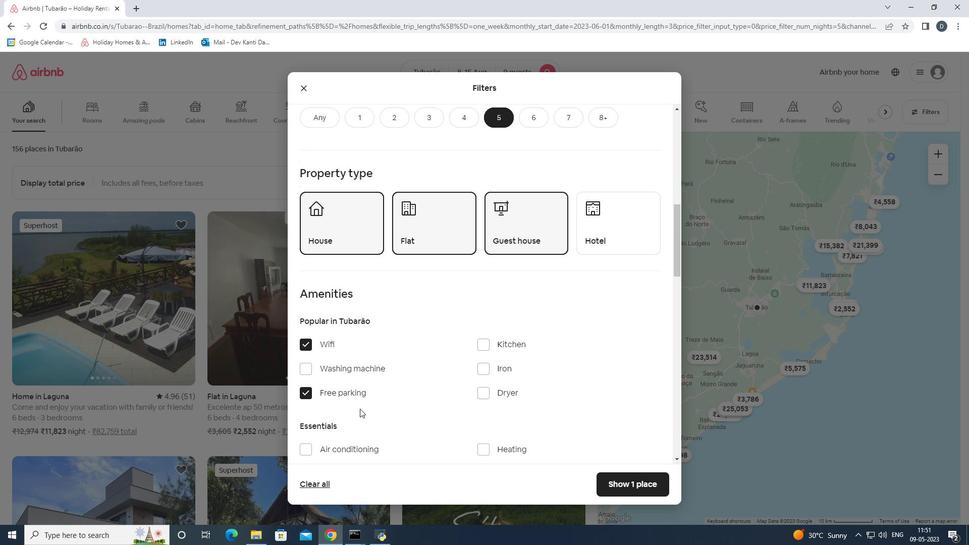 
Action: Mouse scrolled (362, 408) with delta (0, 0)
Screenshot: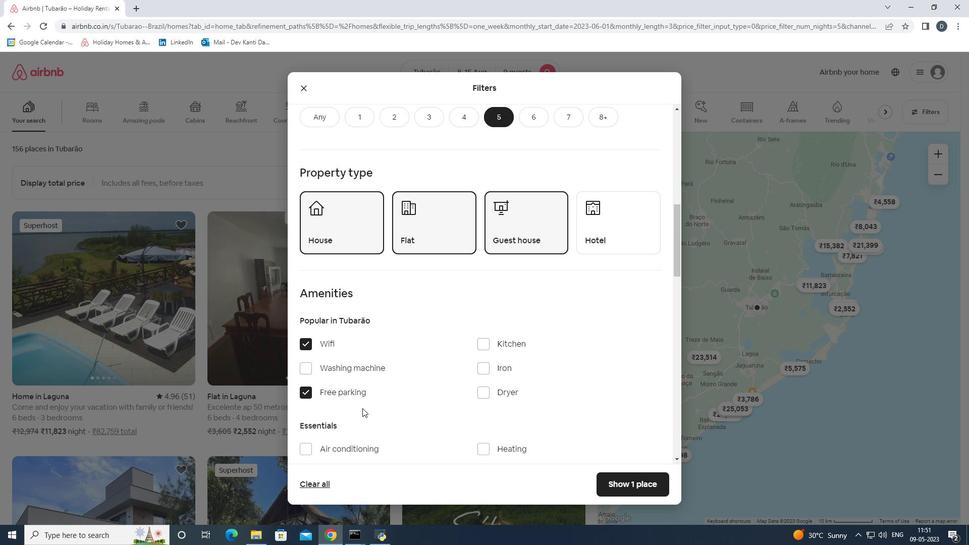 
Action: Mouse moved to (484, 371)
Screenshot: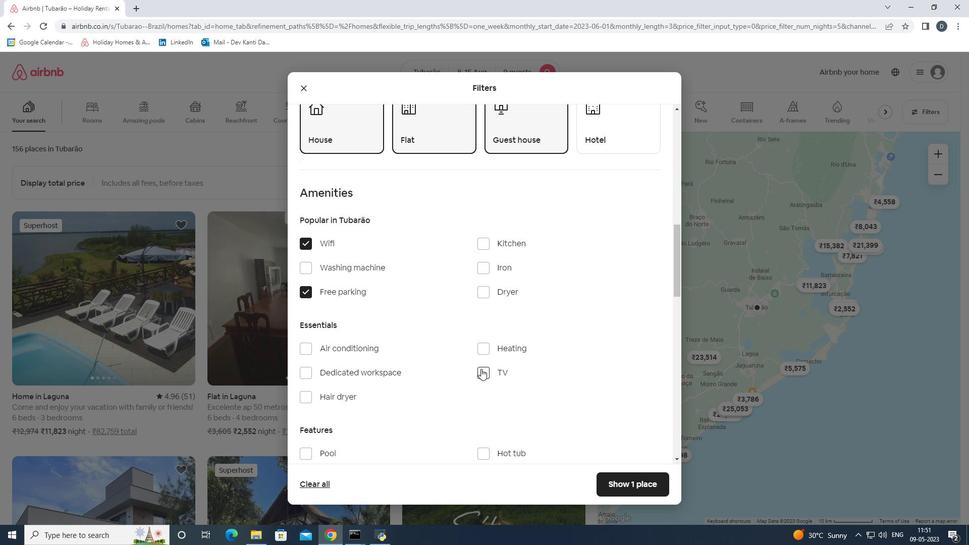 
Action: Mouse pressed left at (484, 371)
Screenshot: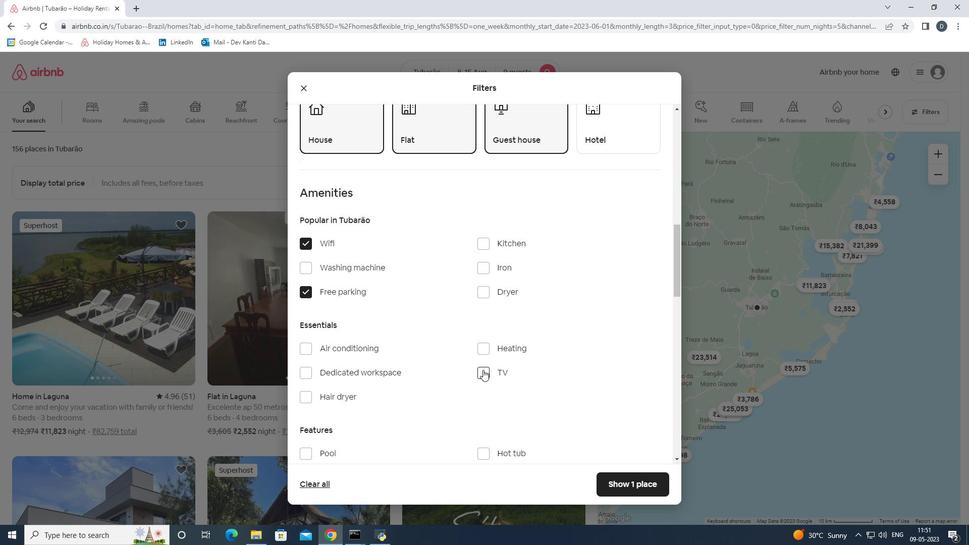 
Action: Mouse moved to (484, 372)
Screenshot: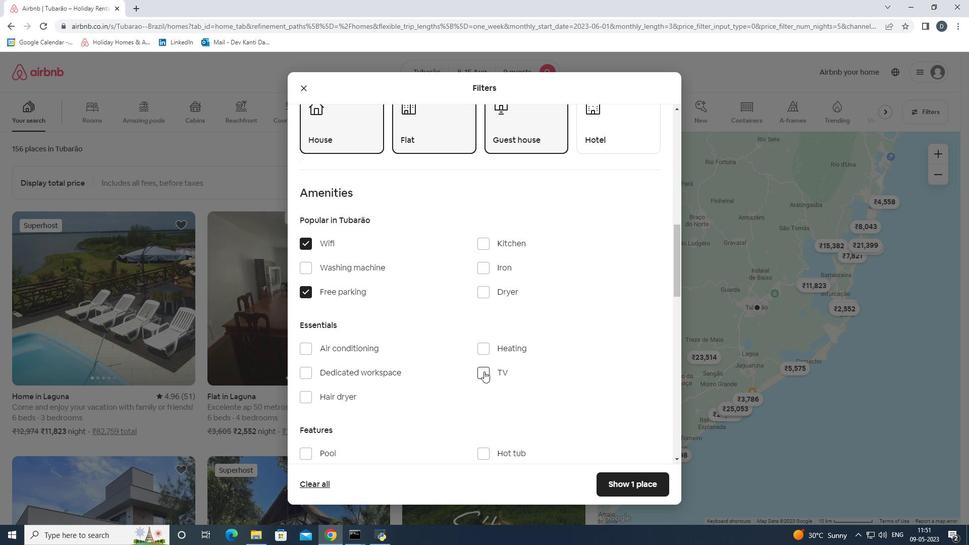 
Action: Mouse scrolled (484, 371) with delta (0, 0)
Screenshot: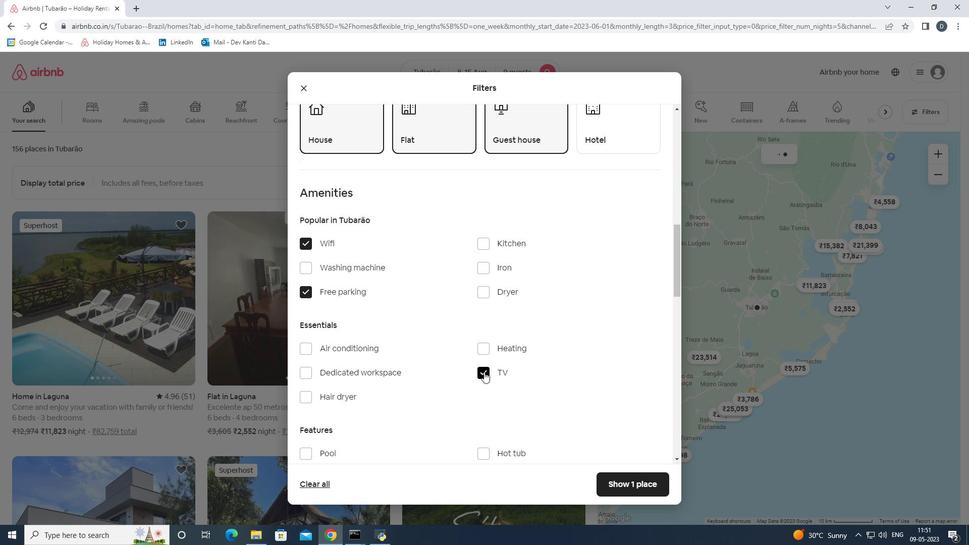 
Action: Mouse scrolled (484, 371) with delta (0, 0)
Screenshot: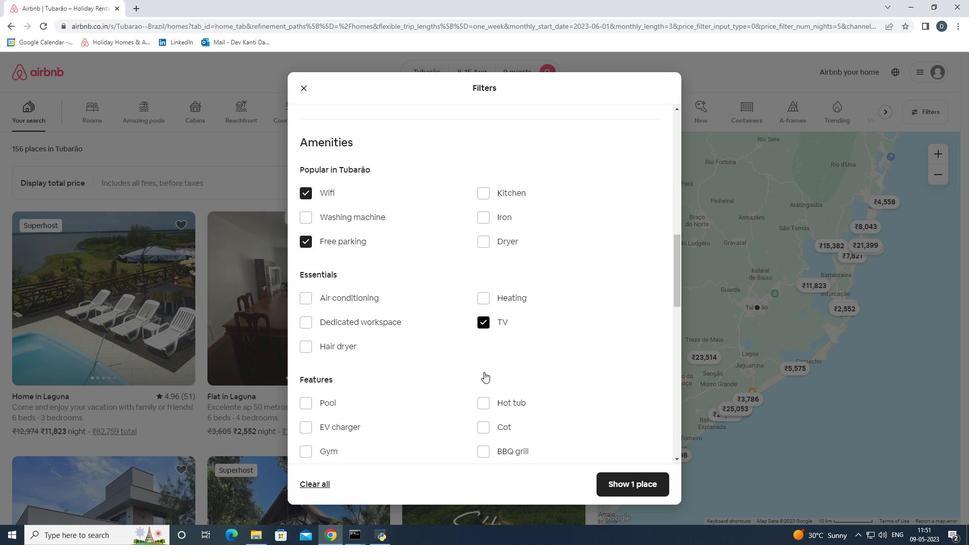 
Action: Mouse moved to (331, 400)
Screenshot: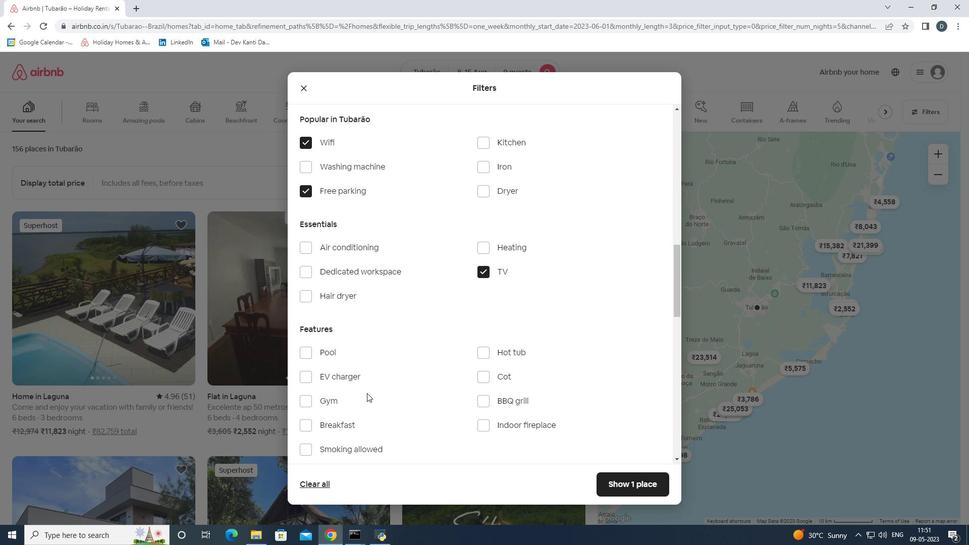
Action: Mouse pressed left at (331, 400)
Screenshot: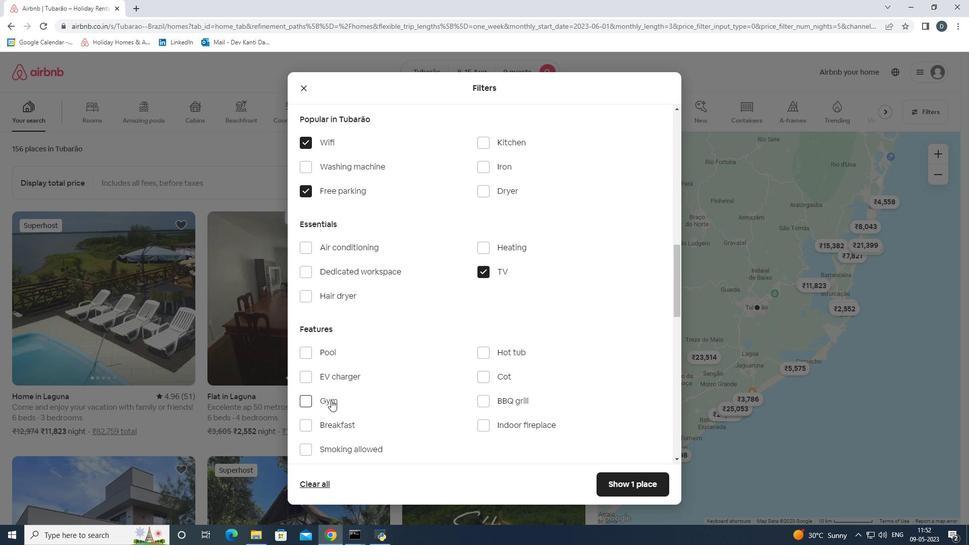 
Action: Mouse moved to (333, 423)
Screenshot: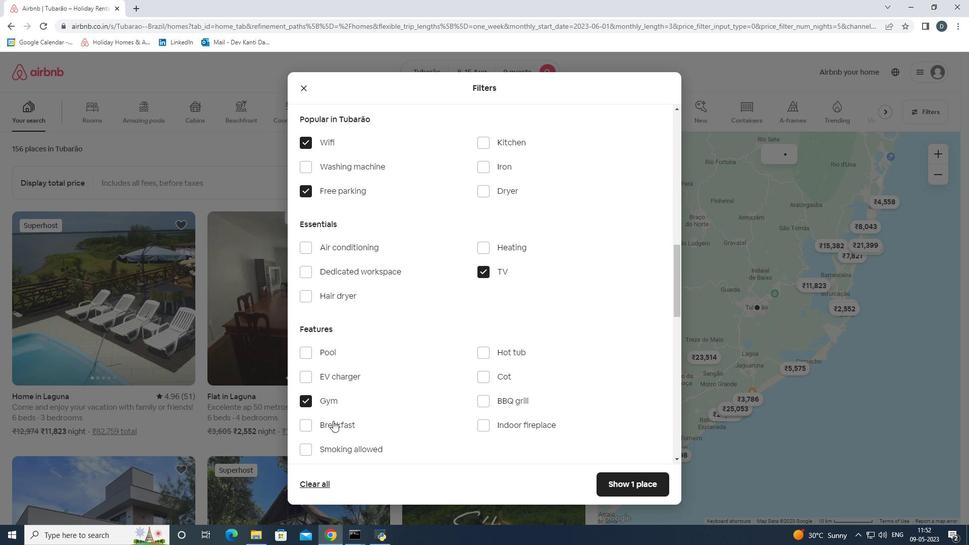 
Action: Mouse pressed left at (333, 423)
Screenshot: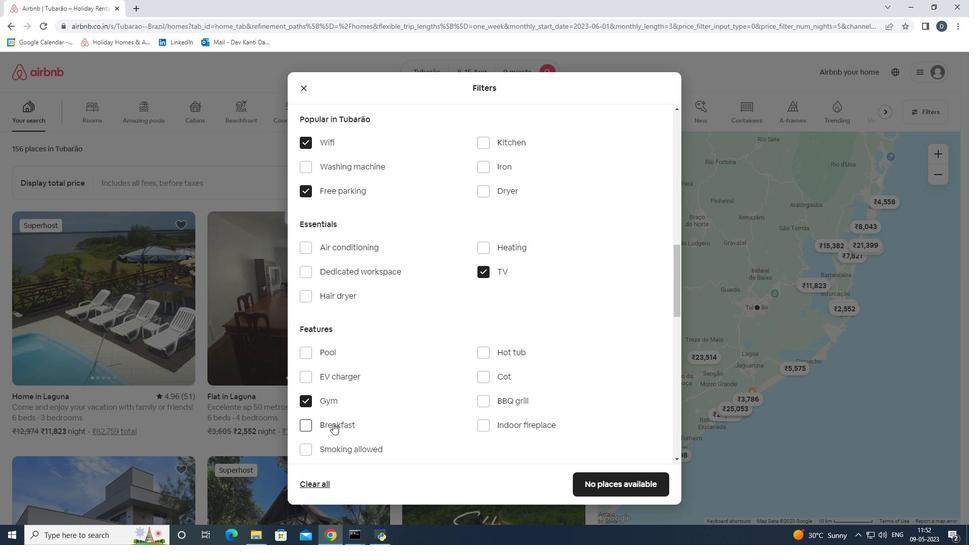 
Action: Mouse moved to (451, 390)
Screenshot: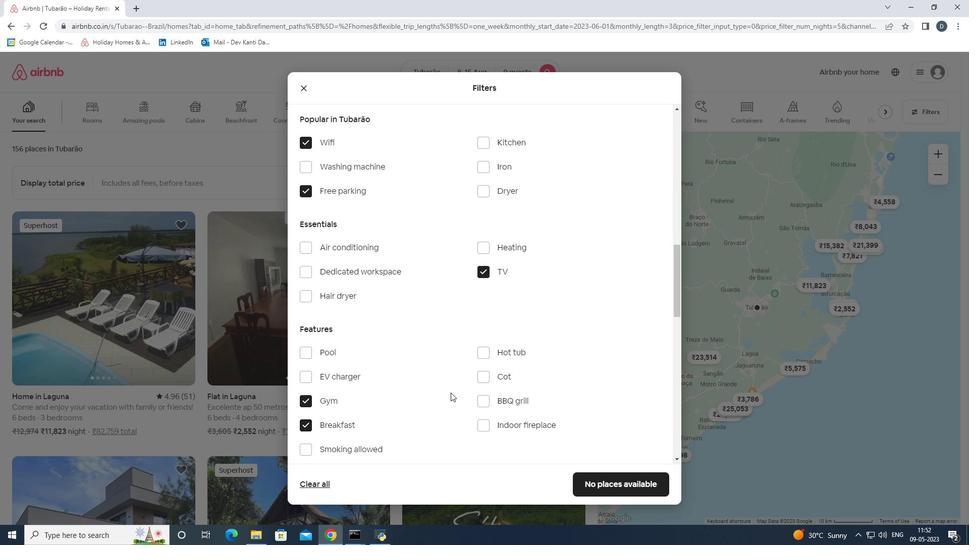 
Action: Mouse scrolled (451, 390) with delta (0, 0)
Screenshot: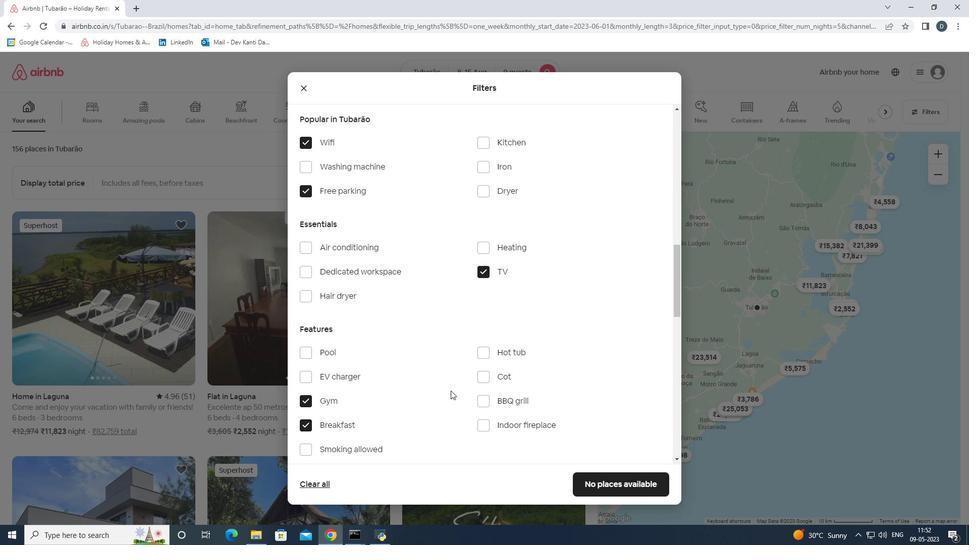 
Action: Mouse scrolled (451, 390) with delta (0, 0)
Screenshot: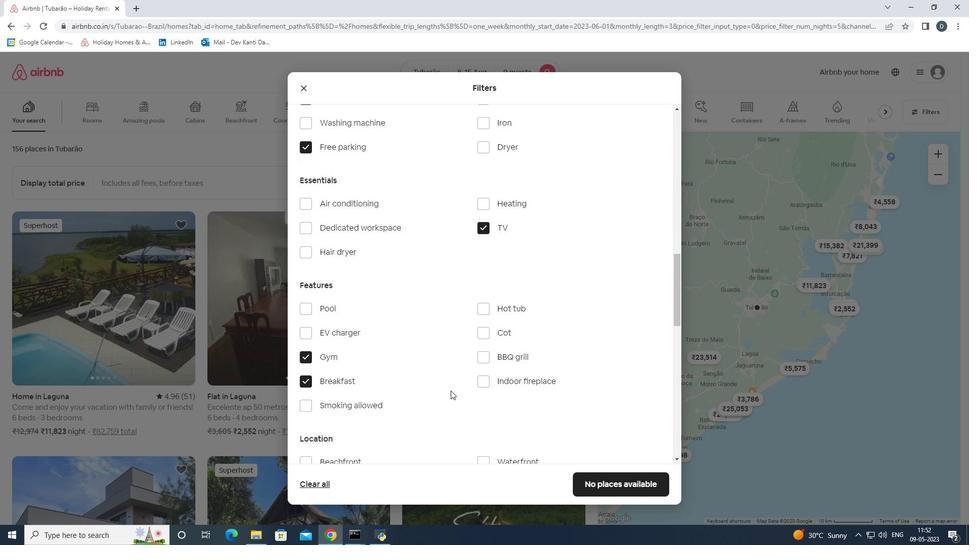 
Action: Mouse scrolled (451, 390) with delta (0, 0)
Screenshot: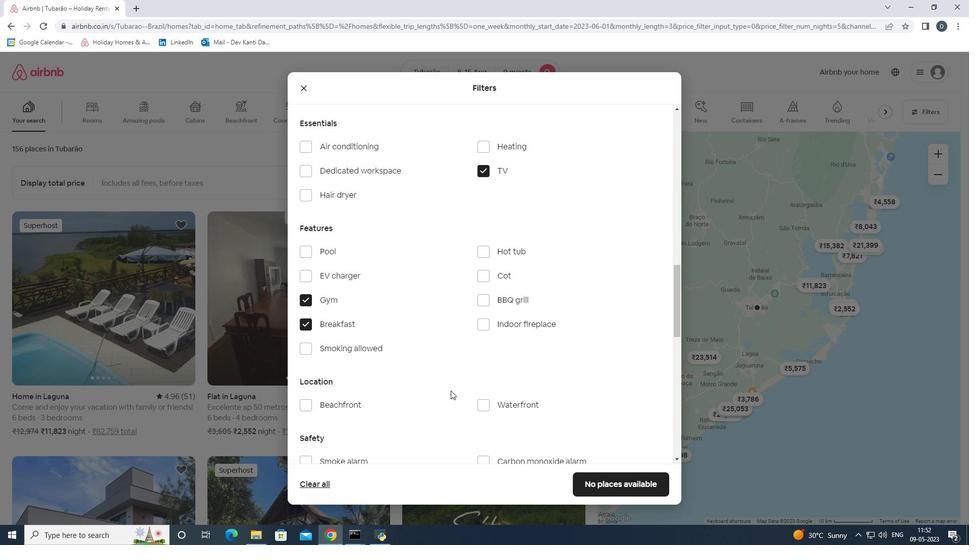 
Action: Mouse scrolled (451, 390) with delta (0, 0)
Screenshot: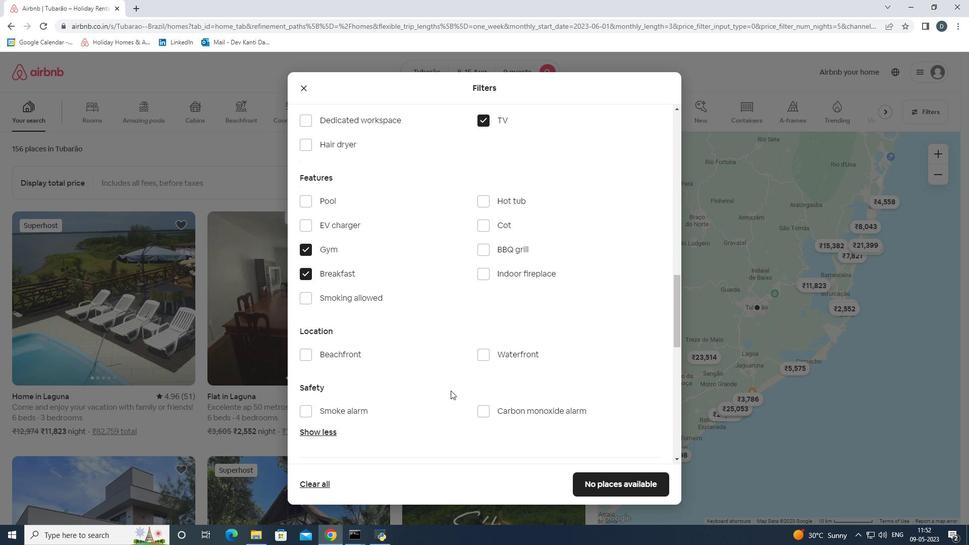 
Action: Mouse scrolled (451, 390) with delta (0, 0)
Screenshot: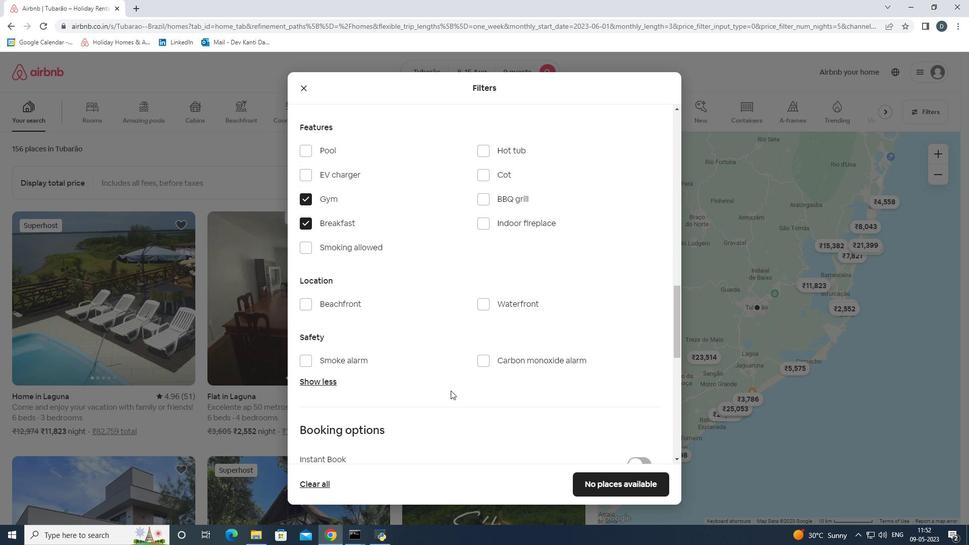 
Action: Mouse scrolled (451, 390) with delta (0, 0)
Screenshot: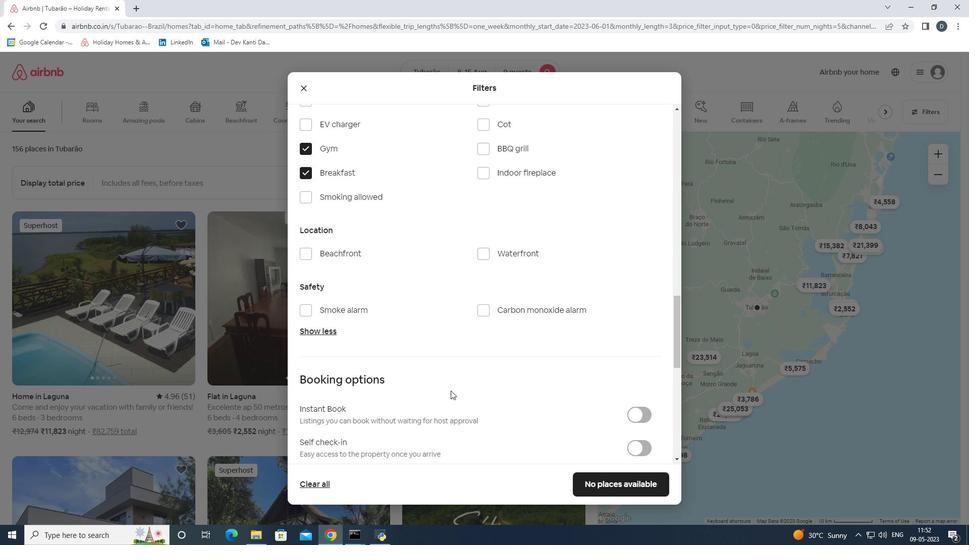
Action: Mouse moved to (540, 351)
Screenshot: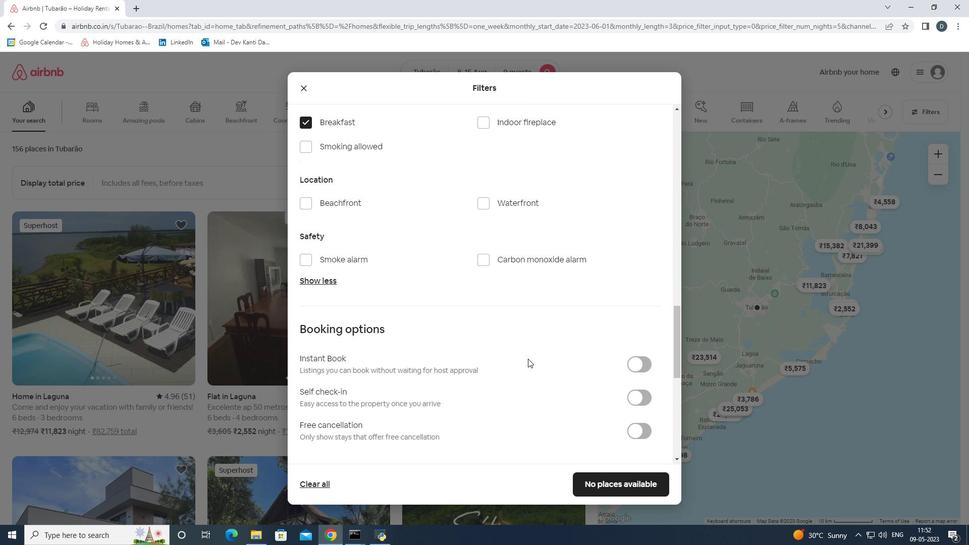 
Action: Mouse scrolled (540, 350) with delta (0, 0)
Screenshot: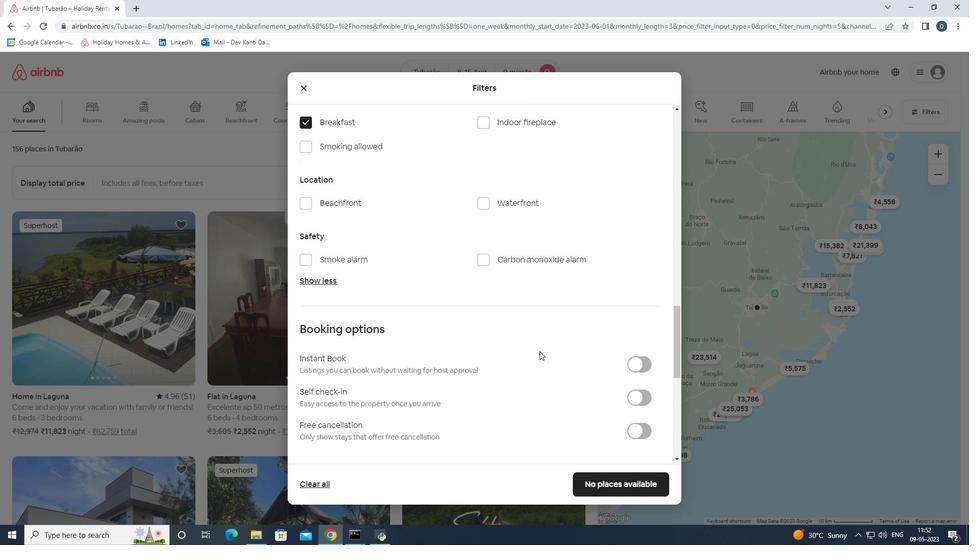 
Action: Mouse moved to (639, 349)
Screenshot: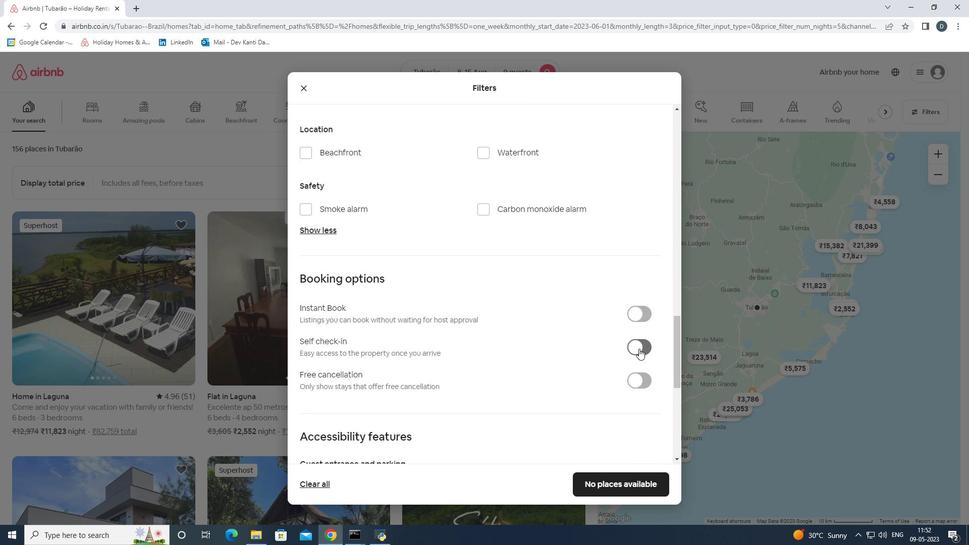 
Action: Mouse pressed left at (639, 349)
Screenshot: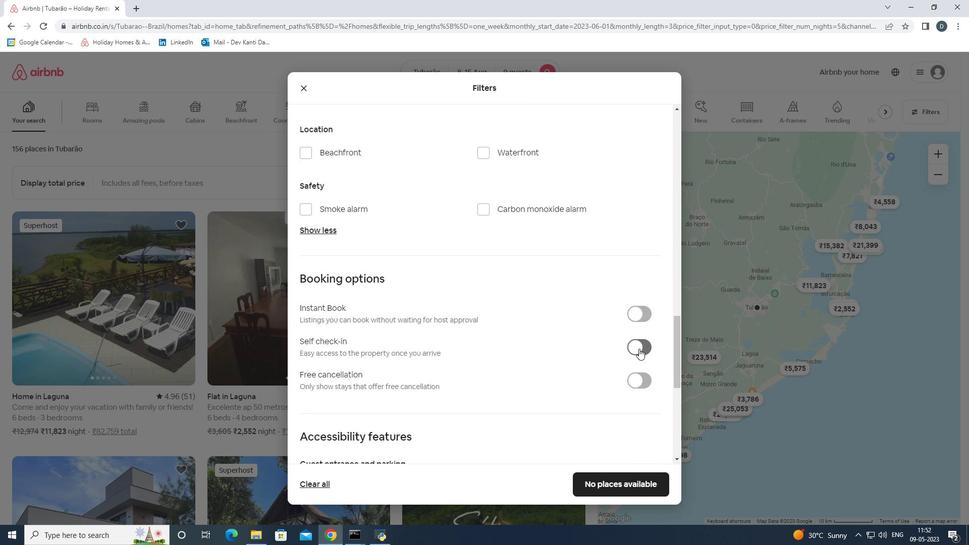 
Action: Mouse scrolled (639, 348) with delta (0, 0)
Screenshot: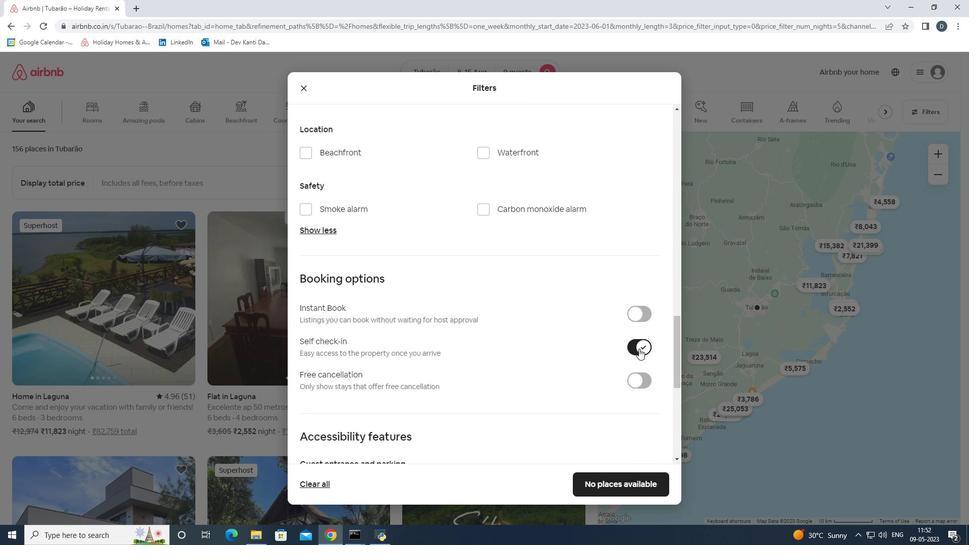 
Action: Mouse scrolled (639, 348) with delta (0, 0)
Screenshot: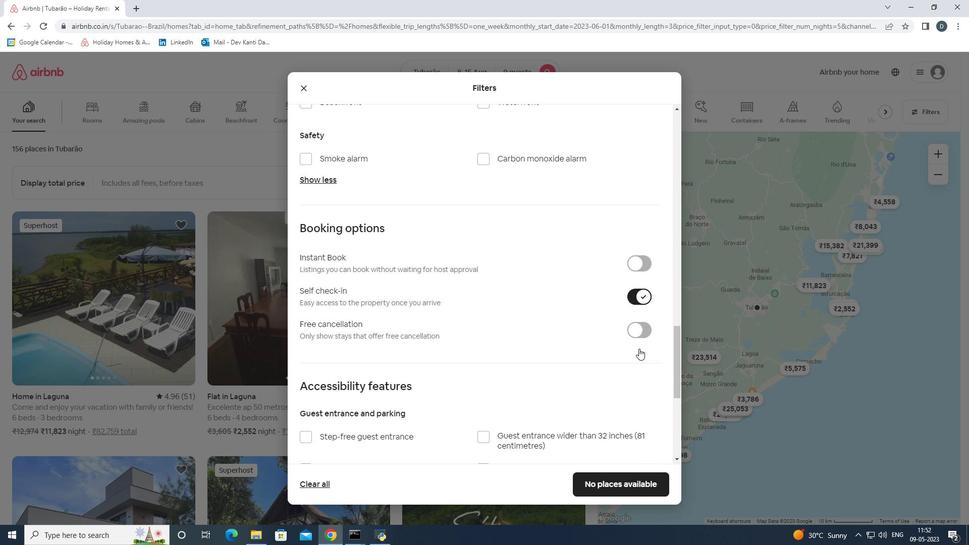 
Action: Mouse scrolled (639, 348) with delta (0, 0)
Screenshot: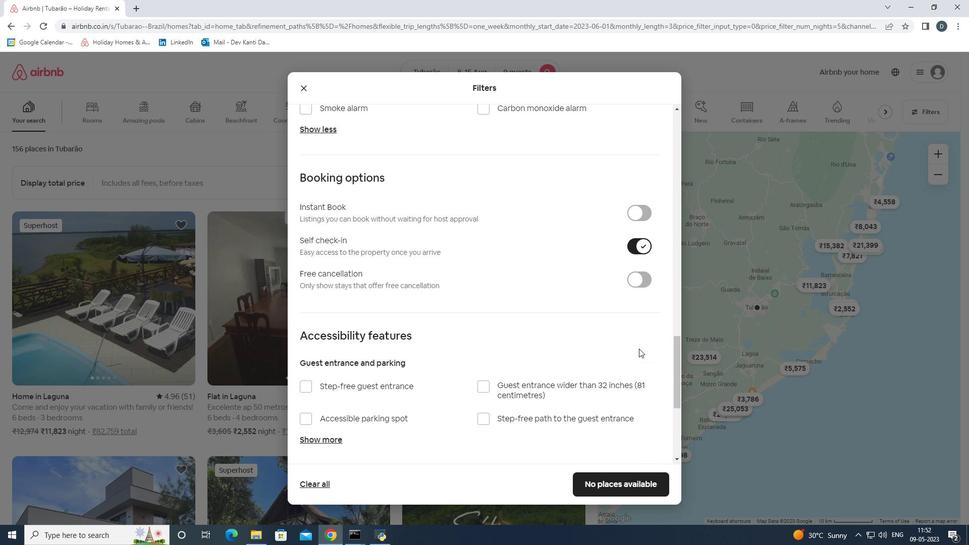 
Action: Mouse scrolled (639, 348) with delta (0, 0)
Screenshot: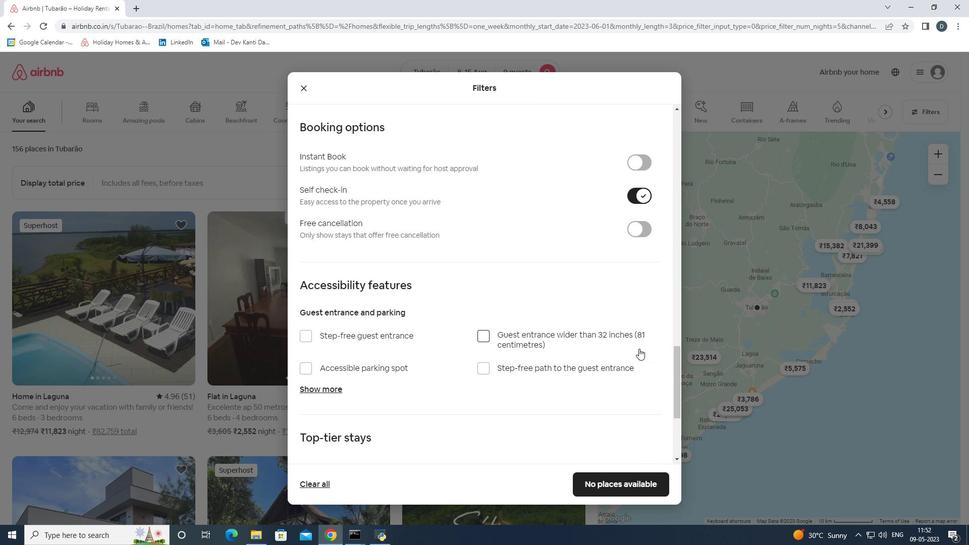 
Action: Mouse scrolled (639, 348) with delta (0, 0)
Screenshot: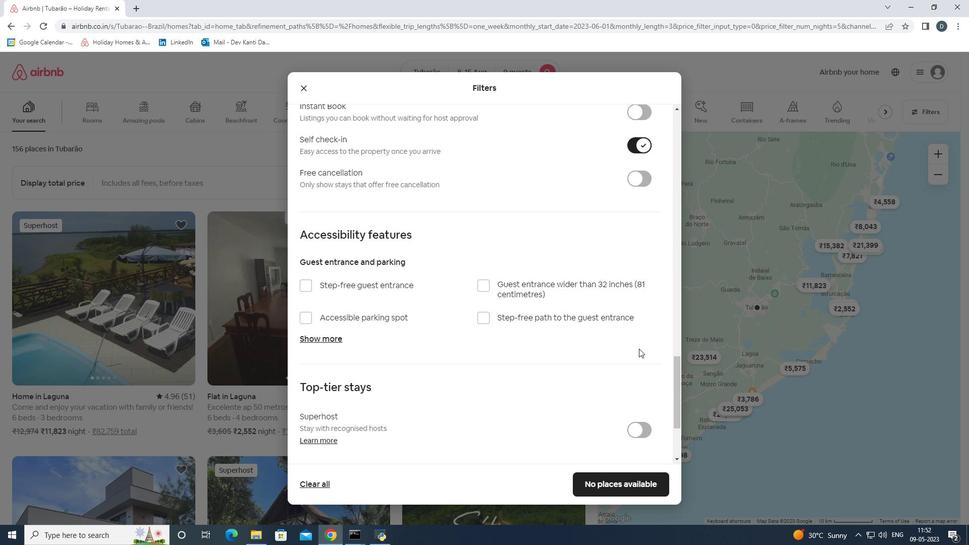 
Action: Mouse scrolled (639, 348) with delta (0, 0)
Screenshot: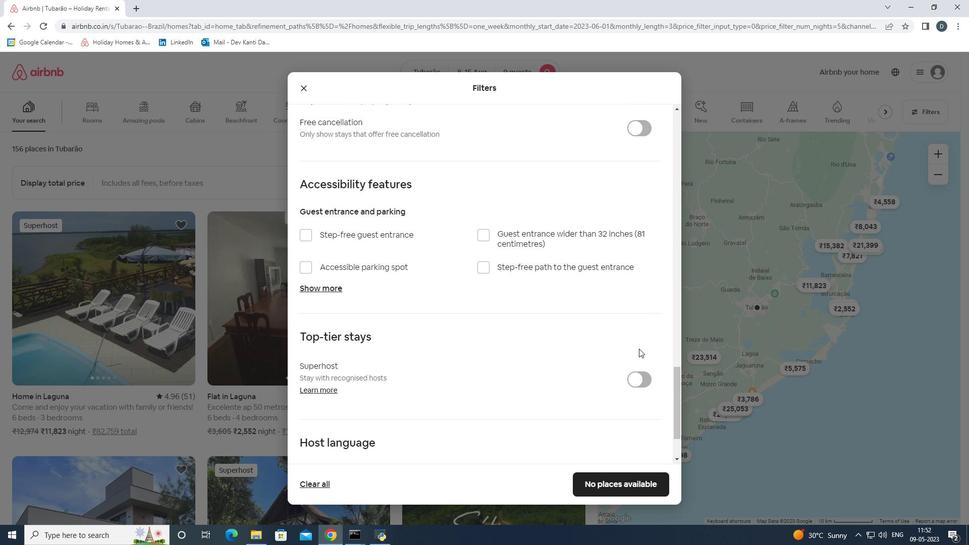
Action: Mouse scrolled (639, 348) with delta (0, 0)
Screenshot: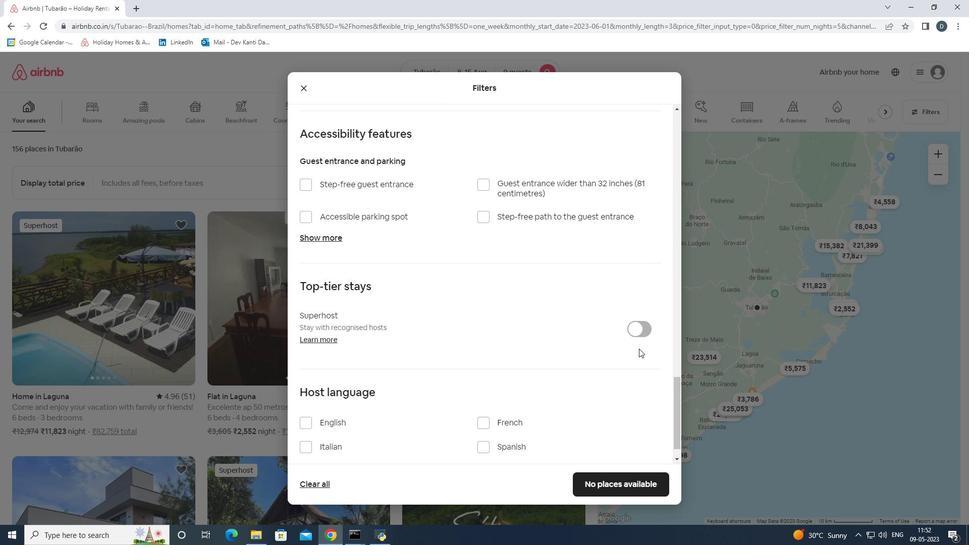 
Action: Mouse moved to (307, 392)
Screenshot: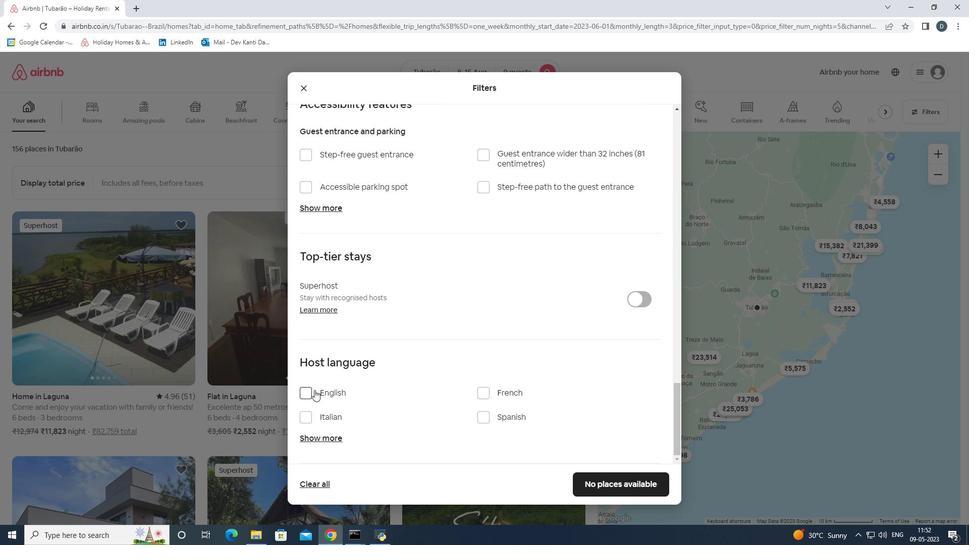 
Action: Mouse pressed left at (307, 392)
Screenshot: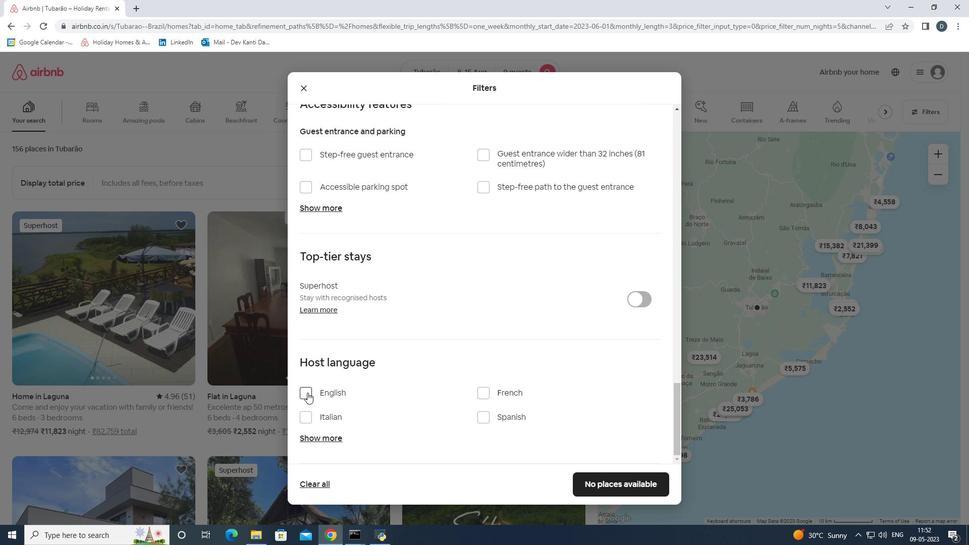 
Action: Mouse moved to (596, 481)
Screenshot: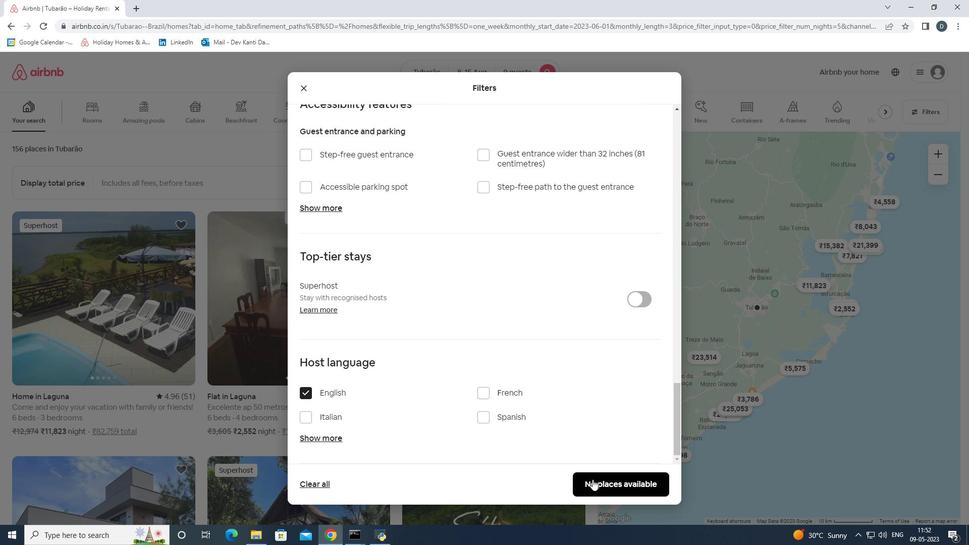 
Action: Mouse pressed left at (596, 481)
Screenshot: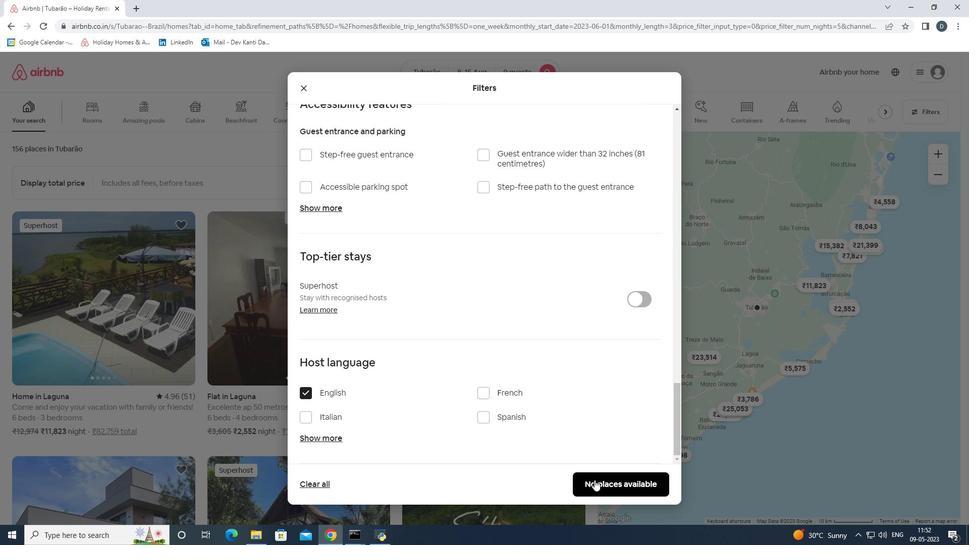 
Action: Mouse moved to (595, 479)
Screenshot: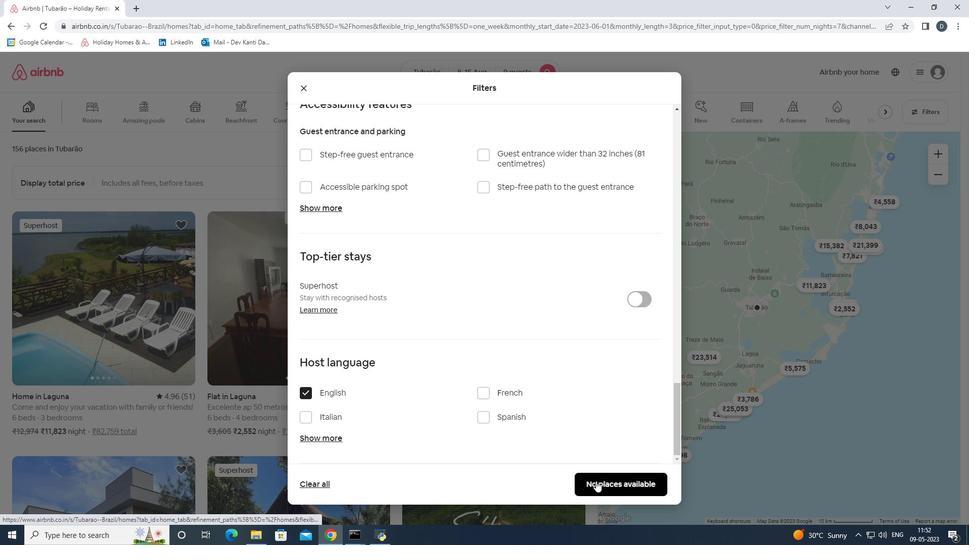 
